Task: Look for space in Northridge, United States from 6th September, 2023 to 12th September, 2023 for 4 adults in price range Rs.10000 to Rs.14000. Place can be private room with 4 bedrooms having 4 beds and 4 bathrooms. Property type can be house, flat, guest house. Amenities needed are: wifi, TV, free parkinig on premises, gym, breakfast. Booking option can be shelf check-in. Required host language is English.
Action: Mouse moved to (393, 105)
Screenshot: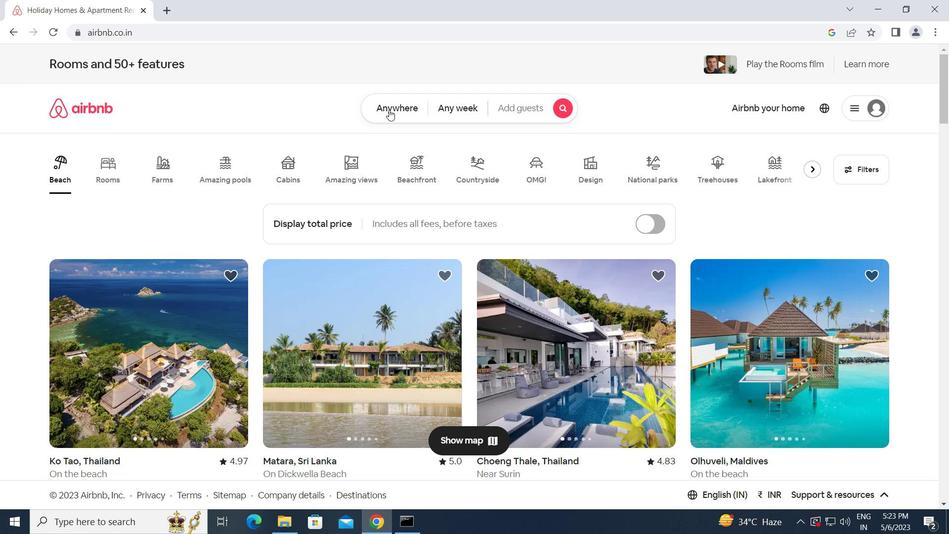 
Action: Mouse pressed left at (393, 105)
Screenshot: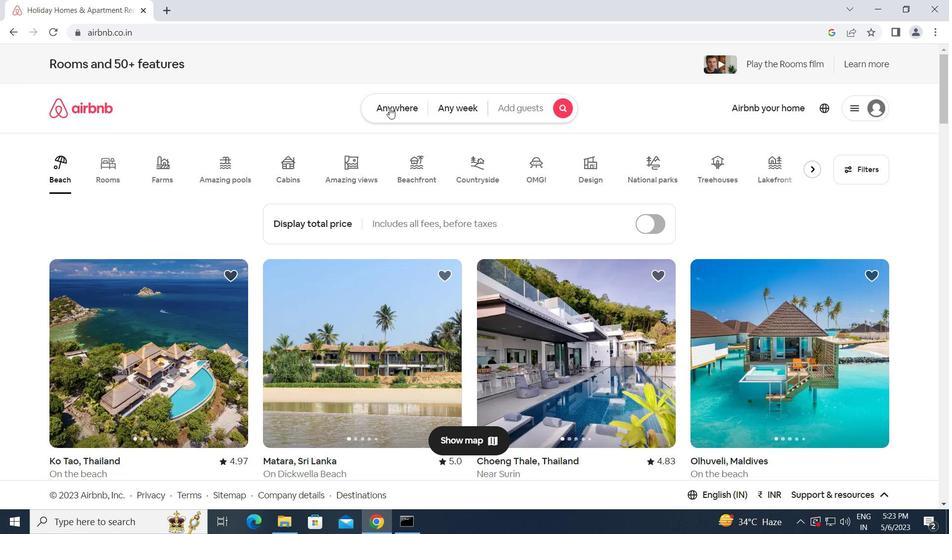 
Action: Mouse moved to (320, 143)
Screenshot: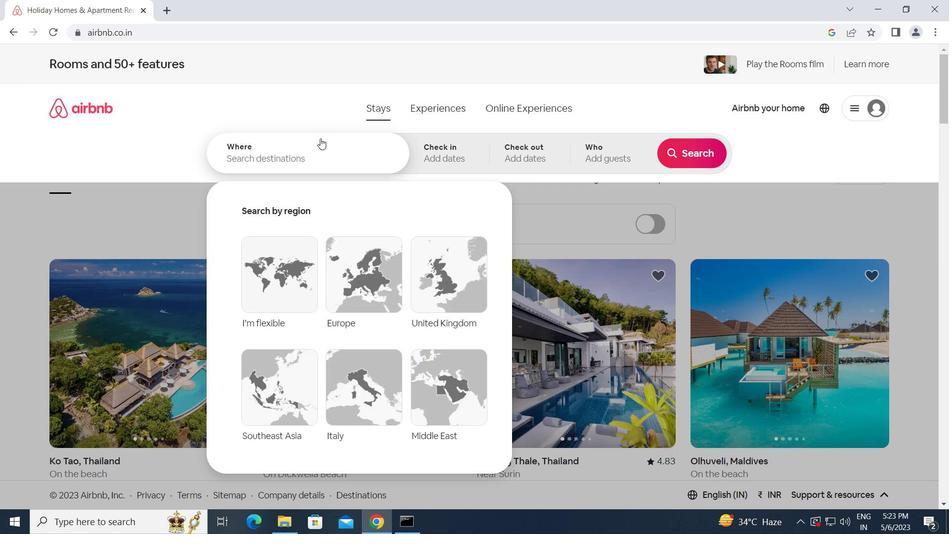 
Action: Mouse pressed left at (320, 143)
Screenshot: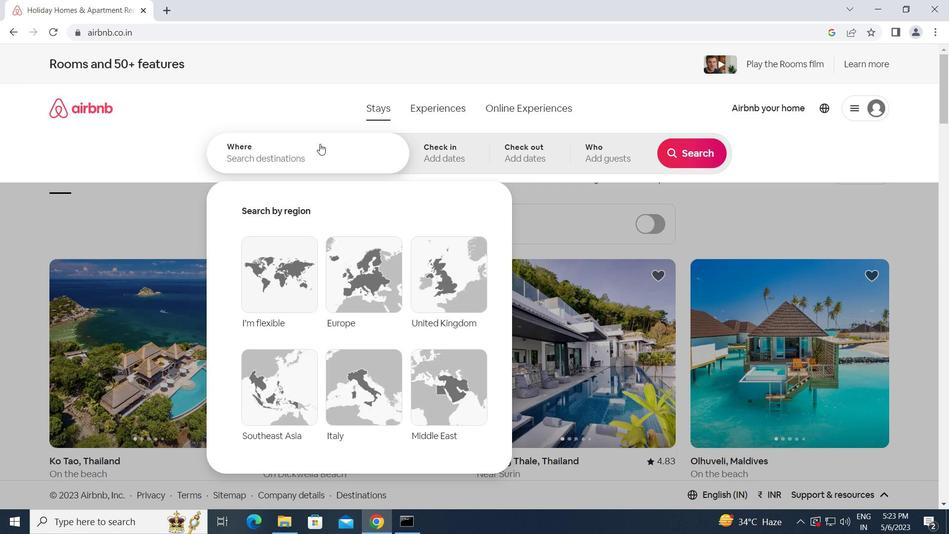 
Action: Key pressed n<Key.caps_lock>orthridge,<Key.space><Key.caps_lock>u<Key.caps_lock>nited<Key.space><Key.caps_lock>s<Key.caps_lock>tae<Key.backspace>te
Screenshot: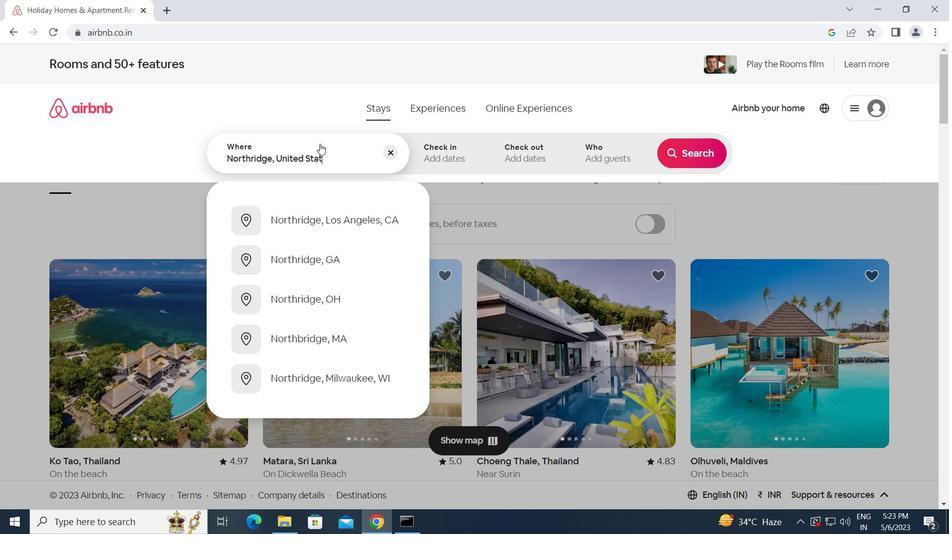 
Action: Mouse moved to (370, 156)
Screenshot: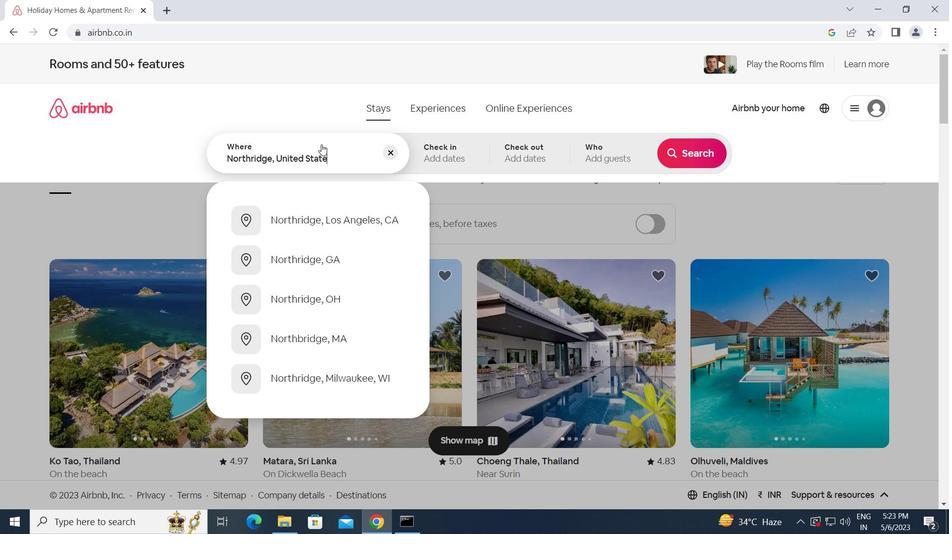
Action: Key pressed s
Screenshot: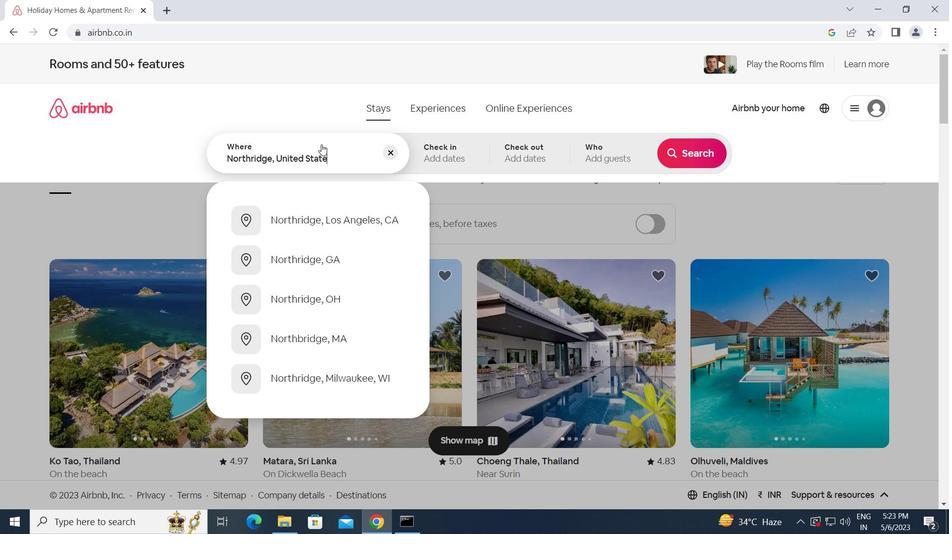 
Action: Mouse moved to (374, 157)
Screenshot: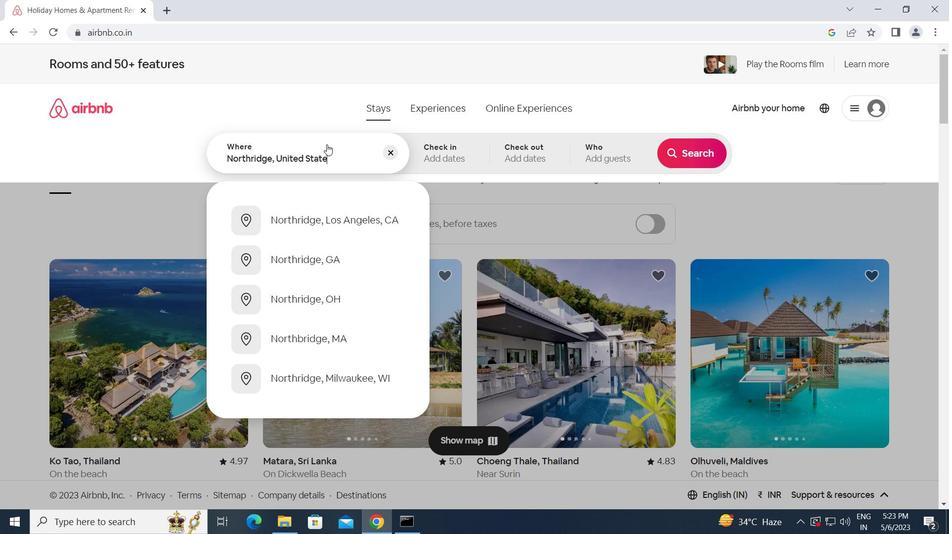 
Action: Key pressed <Key.enter>
Screenshot: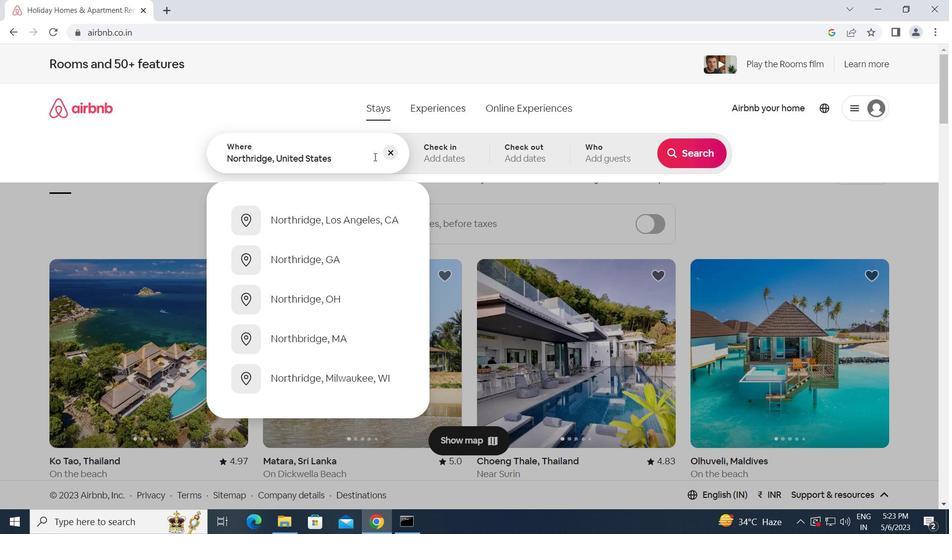 
Action: Mouse moved to (688, 253)
Screenshot: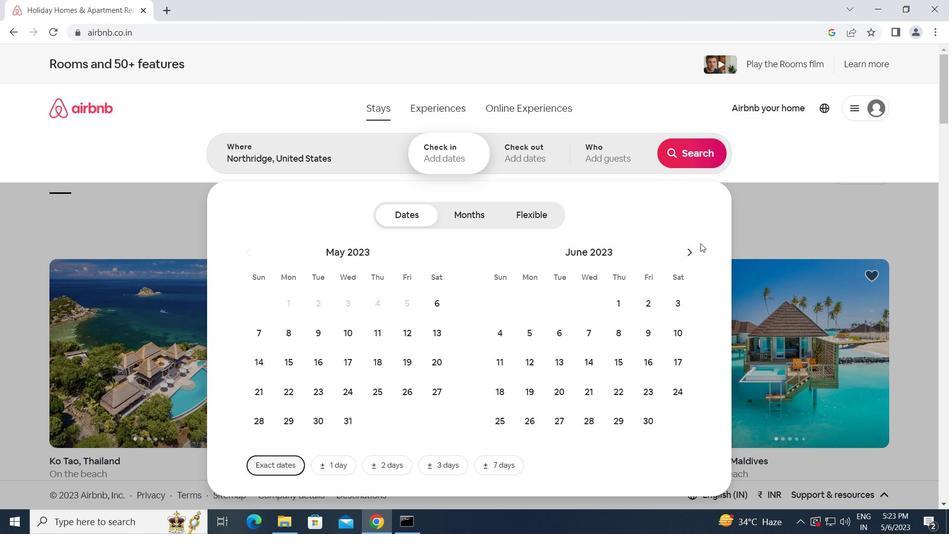 
Action: Mouse pressed left at (688, 253)
Screenshot: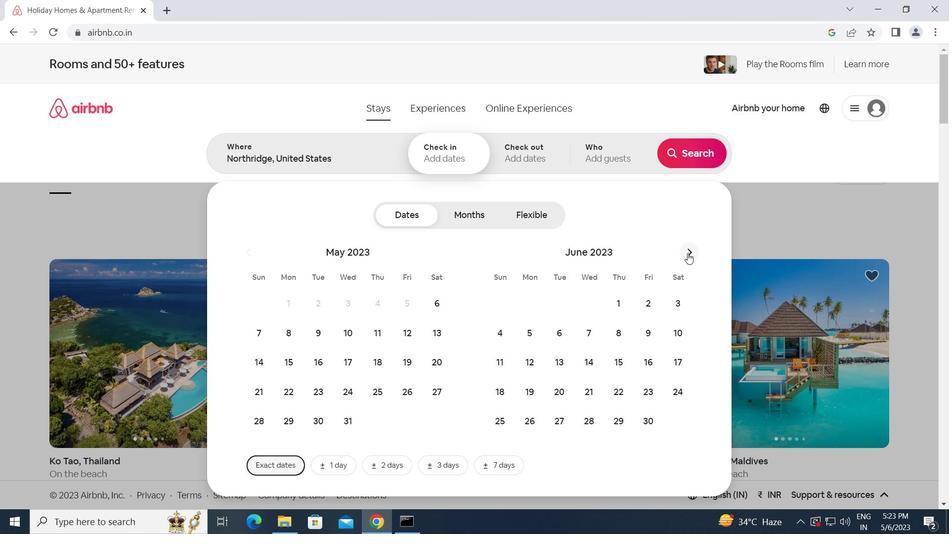 
Action: Mouse pressed left at (688, 253)
Screenshot: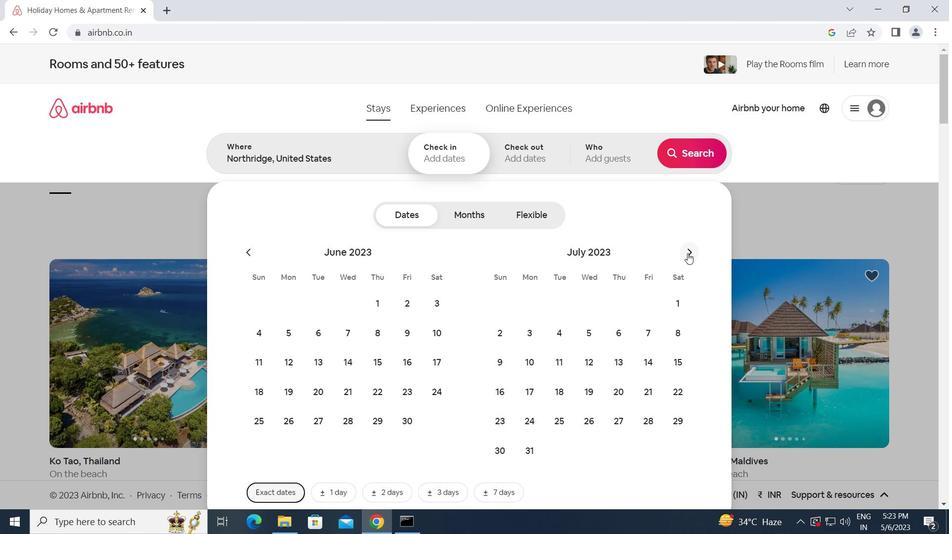 
Action: Mouse pressed left at (688, 253)
Screenshot: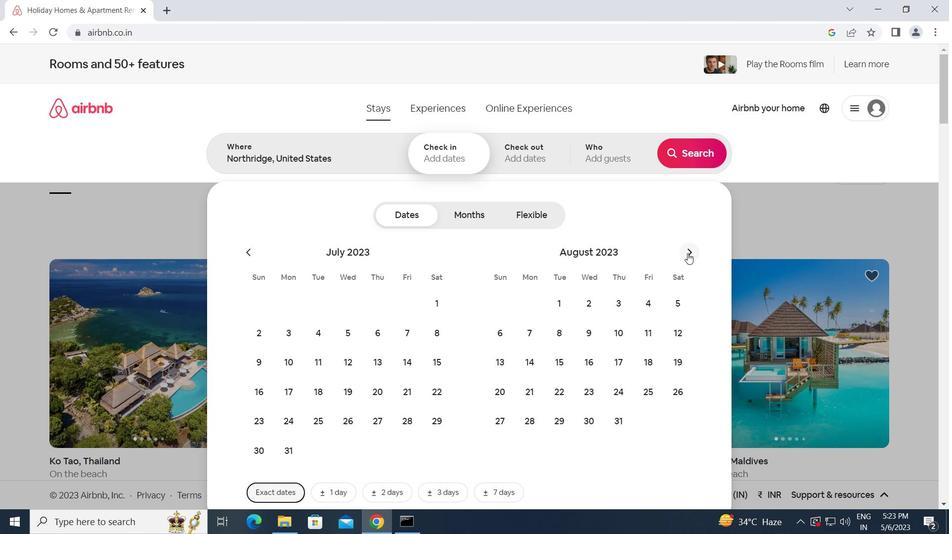 
Action: Mouse moved to (583, 332)
Screenshot: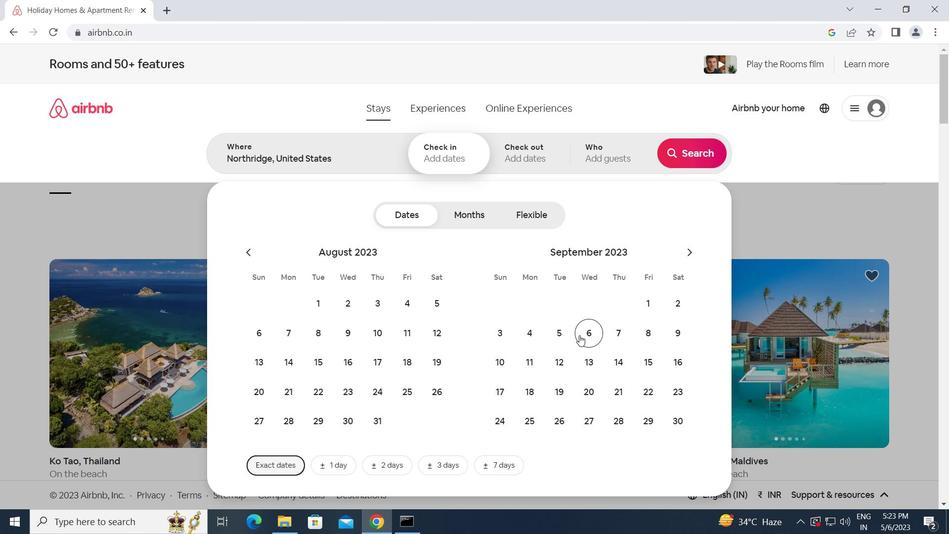 
Action: Mouse pressed left at (583, 332)
Screenshot: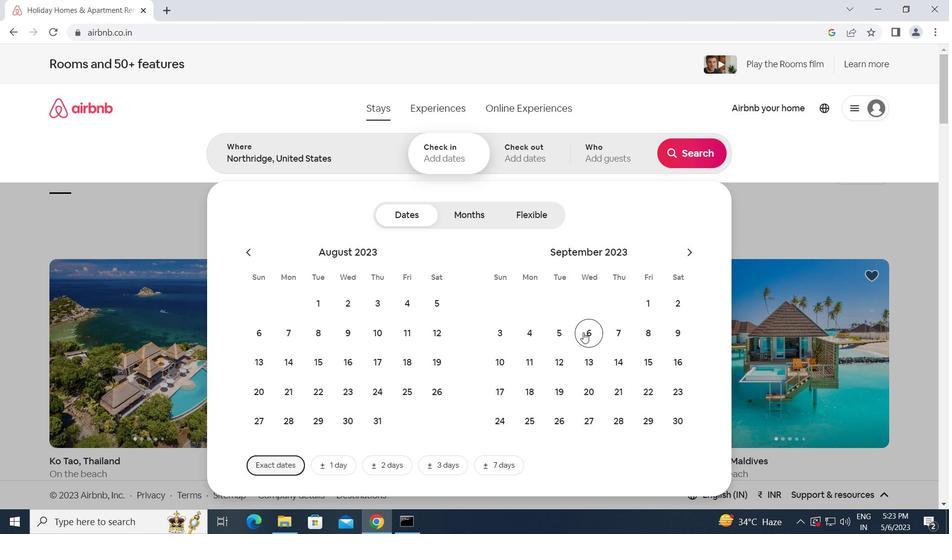 
Action: Mouse moved to (561, 363)
Screenshot: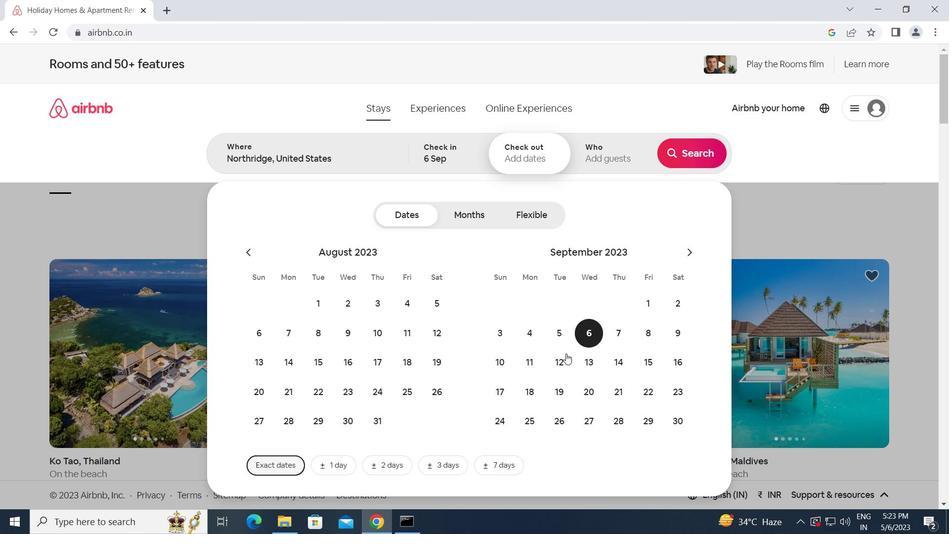 
Action: Mouse pressed left at (561, 363)
Screenshot: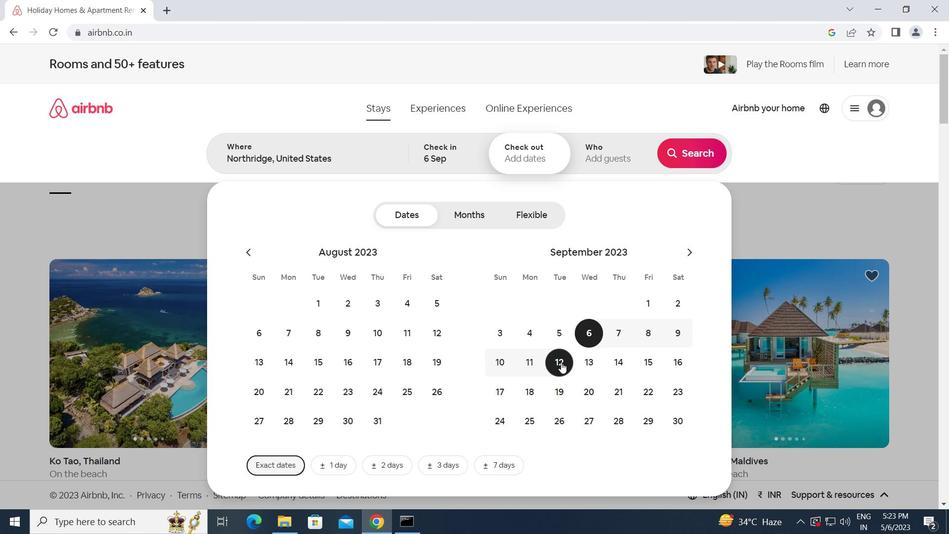 
Action: Mouse moved to (598, 153)
Screenshot: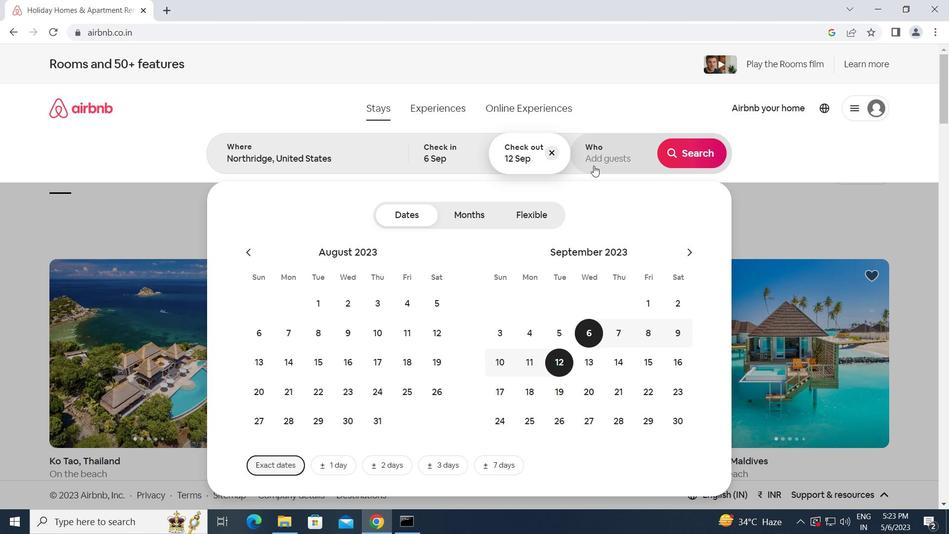 
Action: Mouse pressed left at (598, 153)
Screenshot: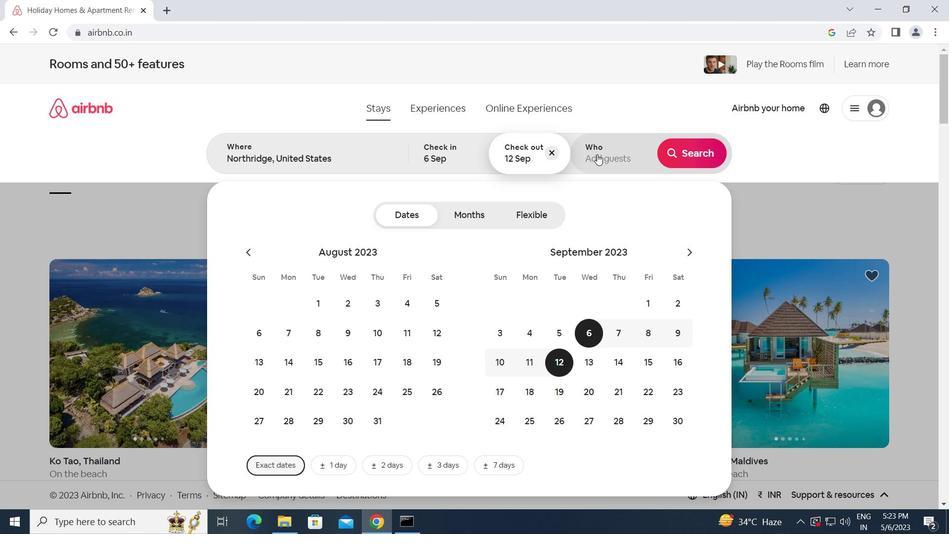 
Action: Mouse moved to (691, 220)
Screenshot: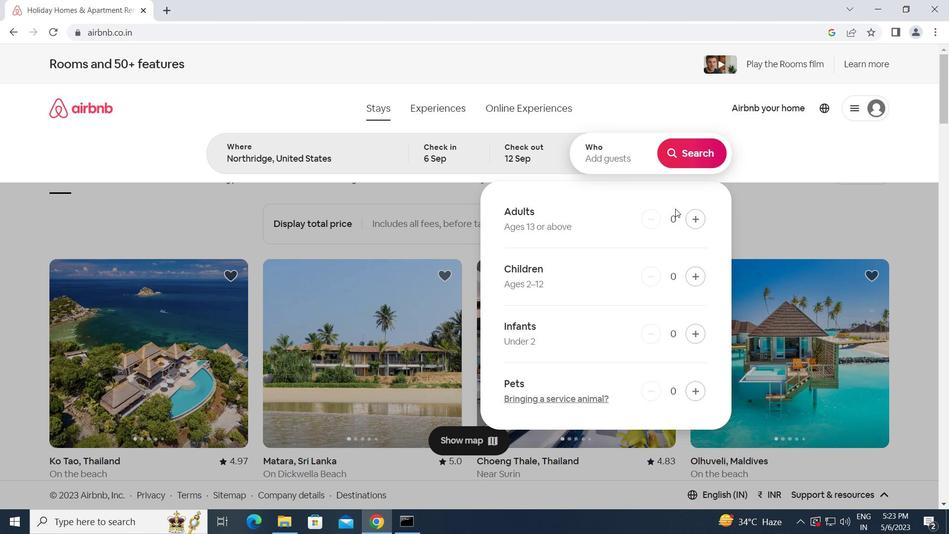 
Action: Mouse pressed left at (691, 220)
Screenshot: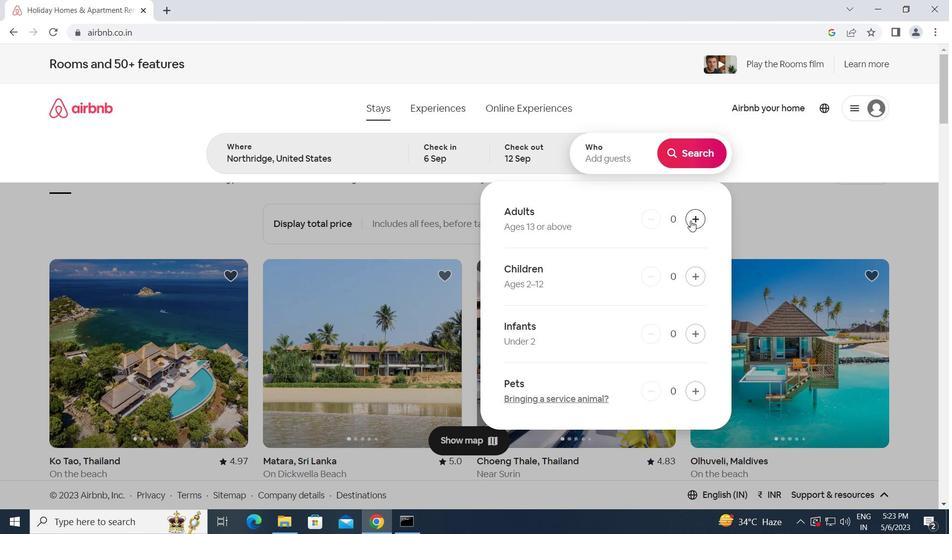 
Action: Mouse pressed left at (691, 220)
Screenshot: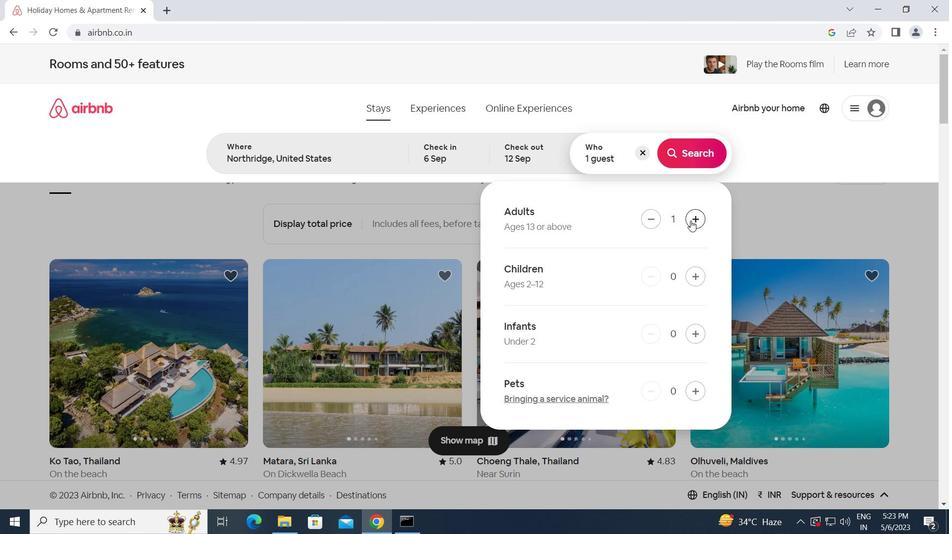 
Action: Mouse pressed left at (691, 220)
Screenshot: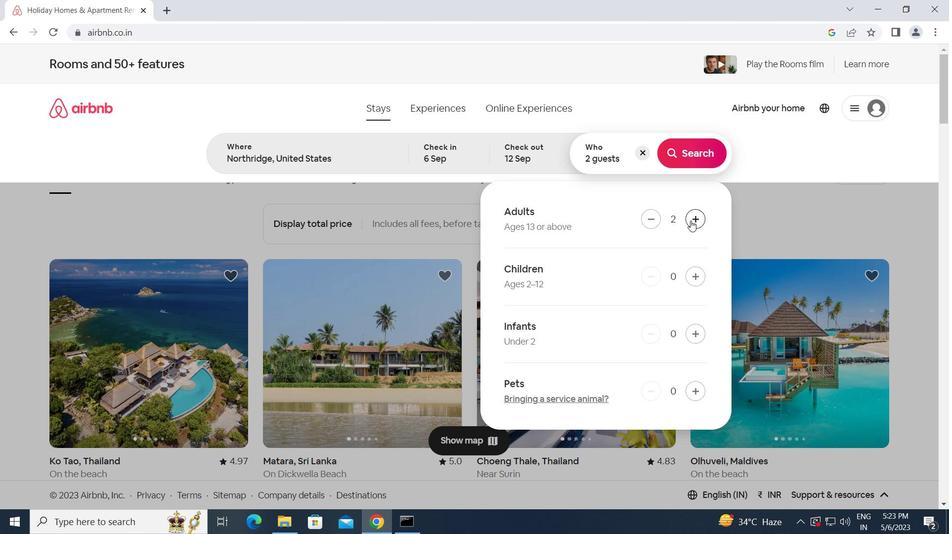 
Action: Mouse pressed left at (691, 220)
Screenshot: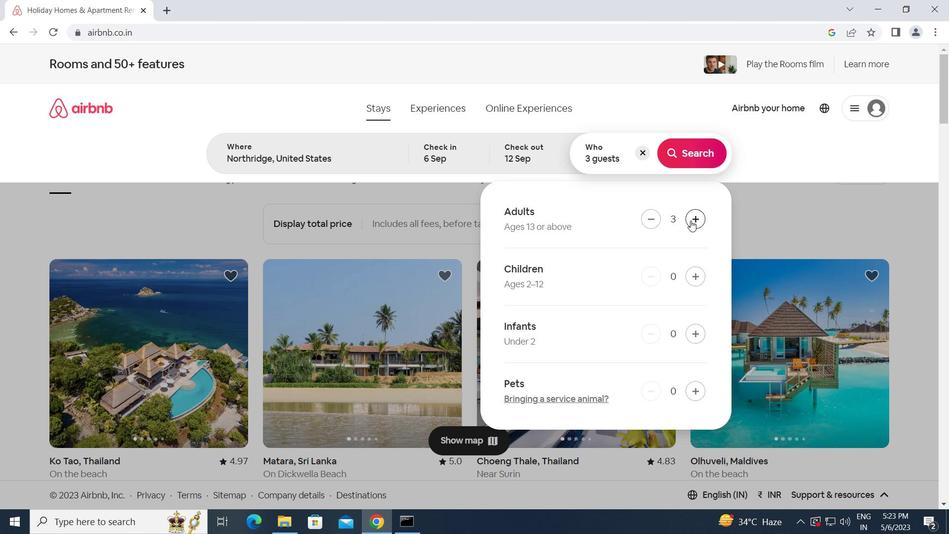 
Action: Mouse moved to (696, 140)
Screenshot: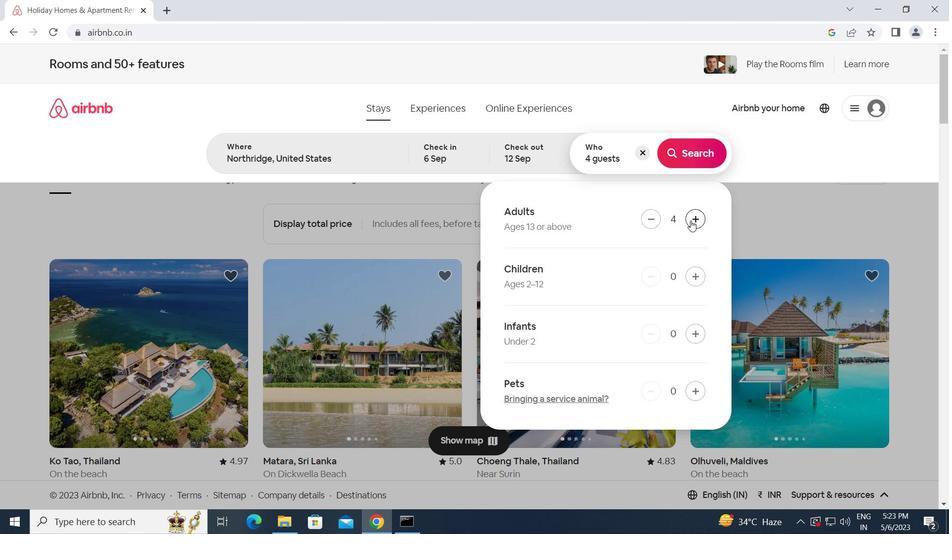 
Action: Mouse pressed left at (696, 140)
Screenshot: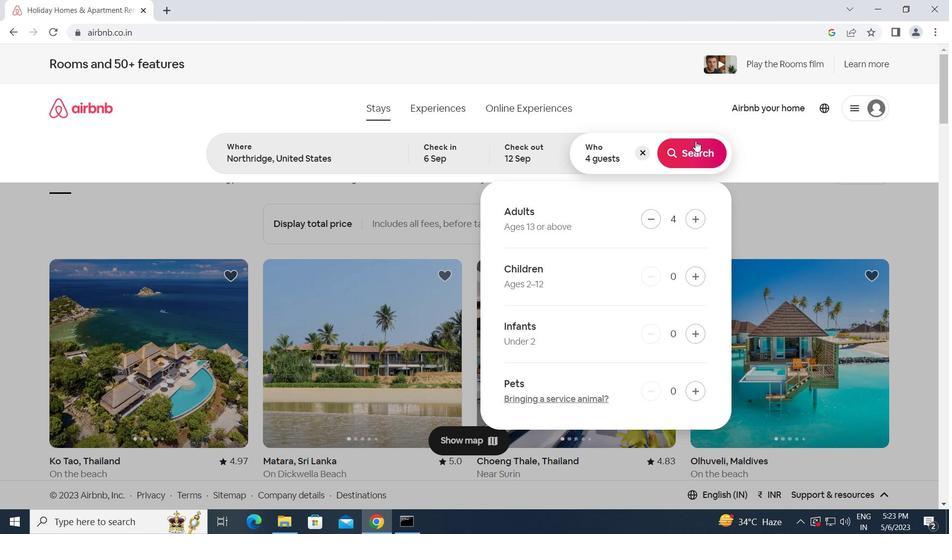 
Action: Mouse moved to (887, 115)
Screenshot: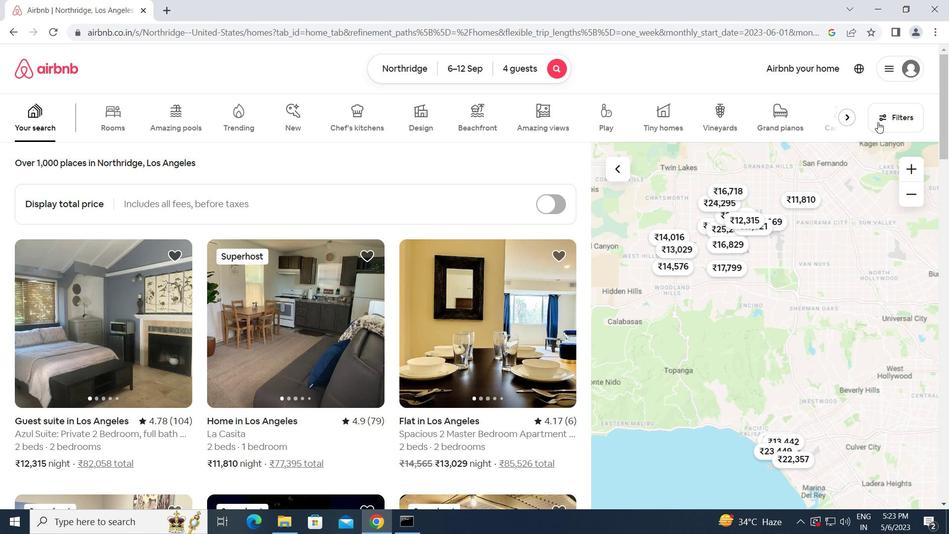 
Action: Mouse pressed left at (887, 115)
Screenshot: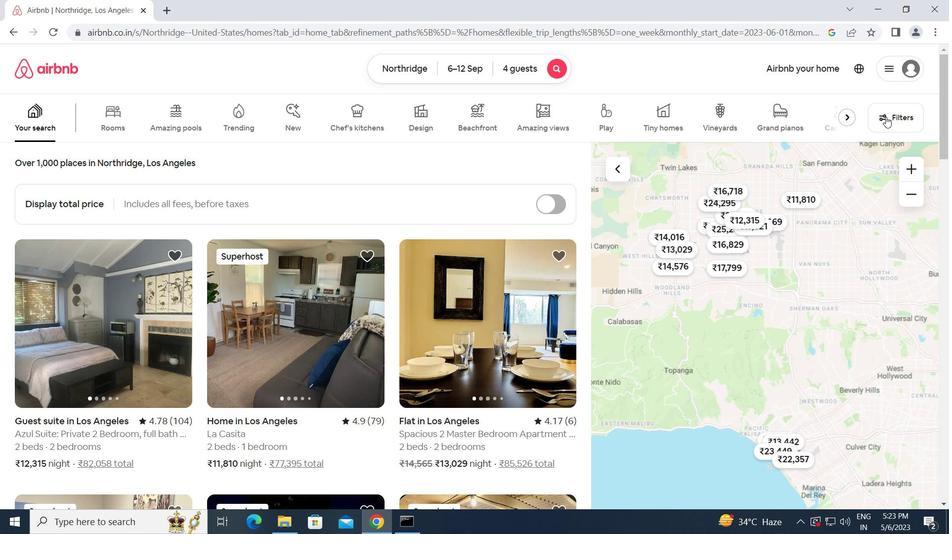 
Action: Mouse moved to (389, 317)
Screenshot: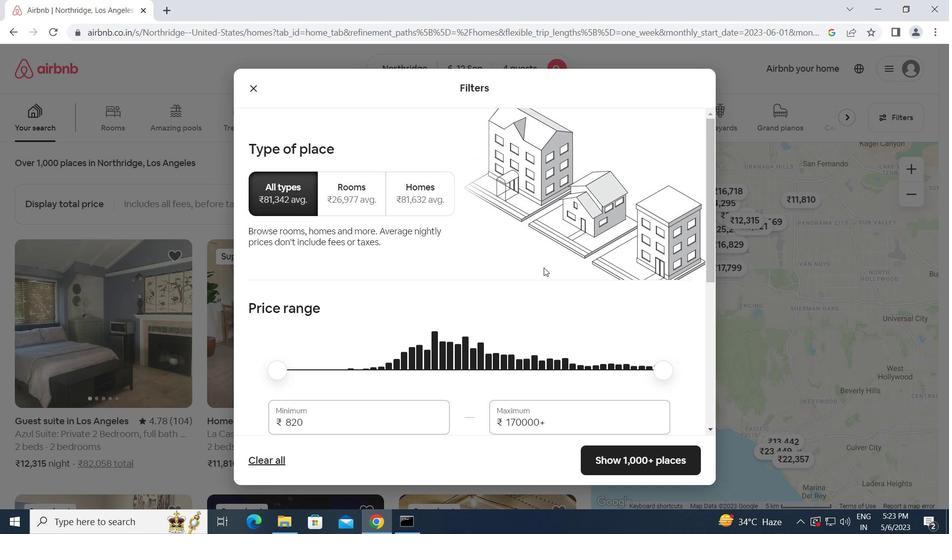 
Action: Mouse scrolled (389, 316) with delta (0, 0)
Screenshot: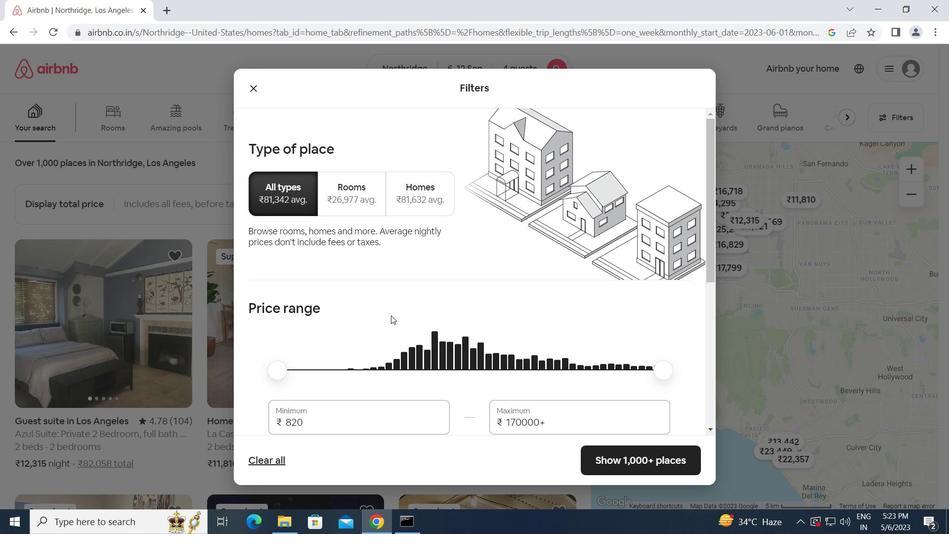 
Action: Mouse moved to (387, 321)
Screenshot: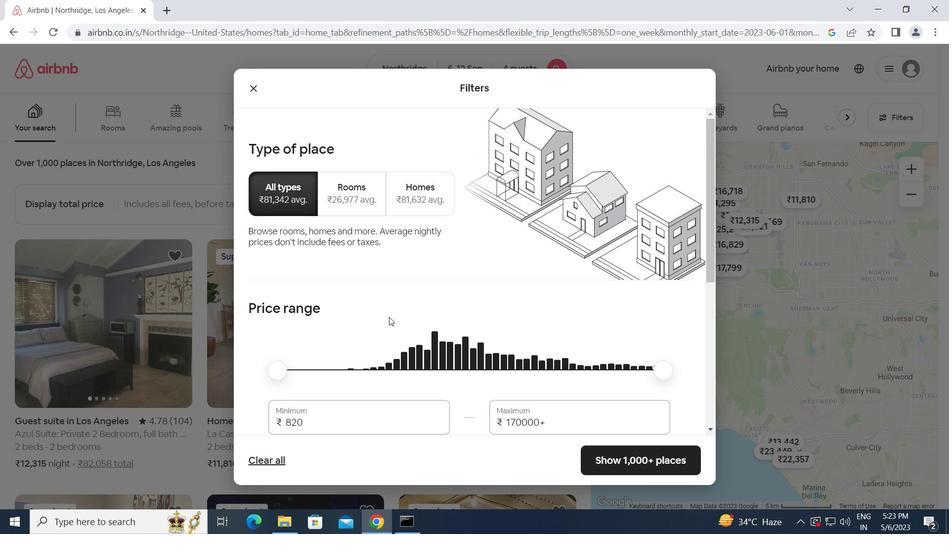 
Action: Mouse scrolled (387, 320) with delta (0, 0)
Screenshot: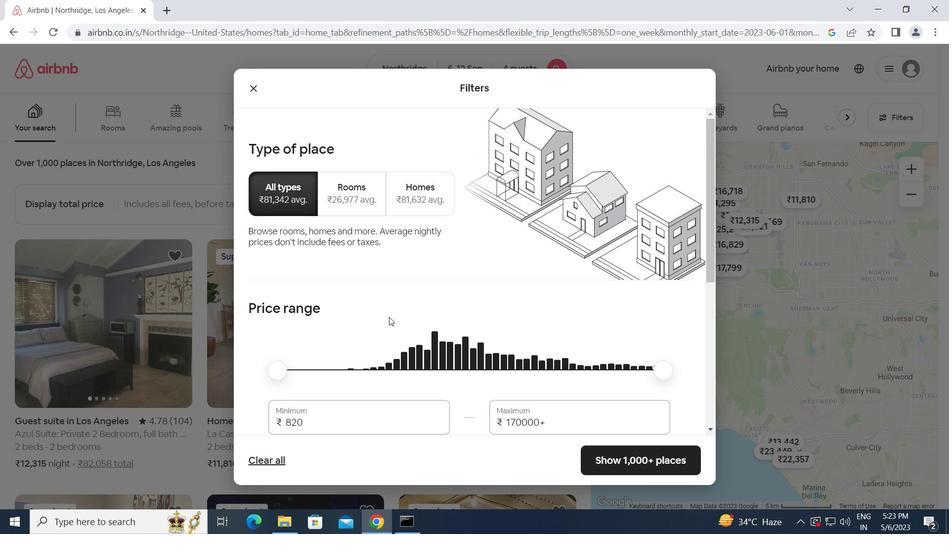
Action: Mouse moved to (309, 299)
Screenshot: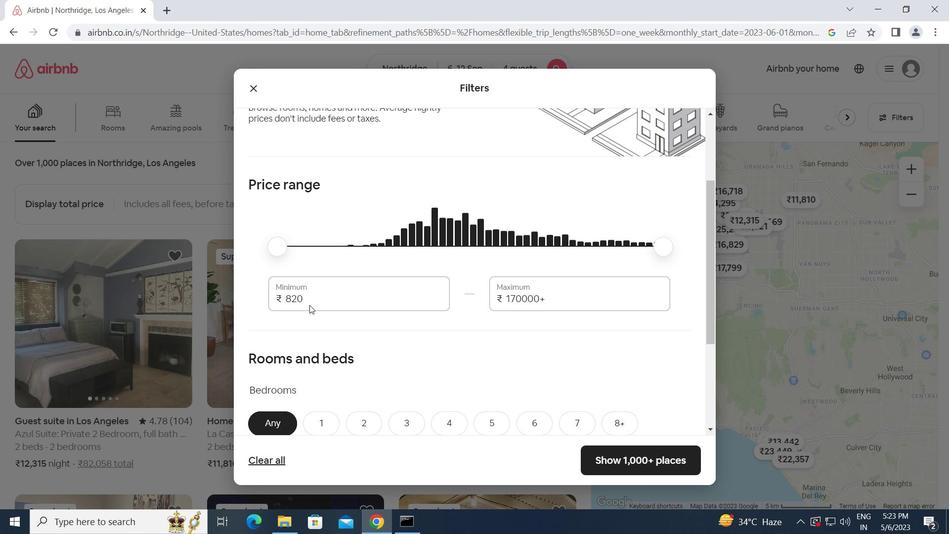 
Action: Mouse pressed left at (309, 299)
Screenshot: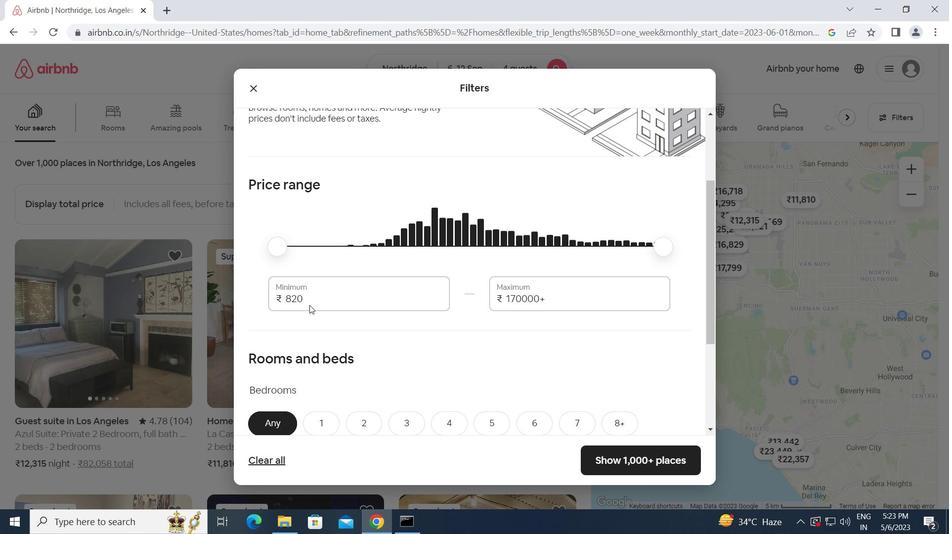 
Action: Mouse moved to (243, 298)
Screenshot: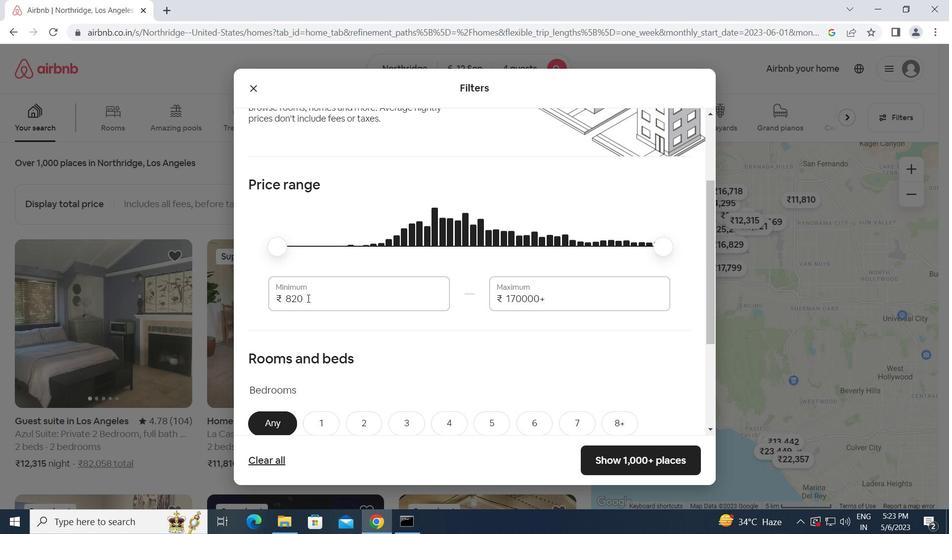 
Action: Key pressed 10000<Key.tab>14000
Screenshot: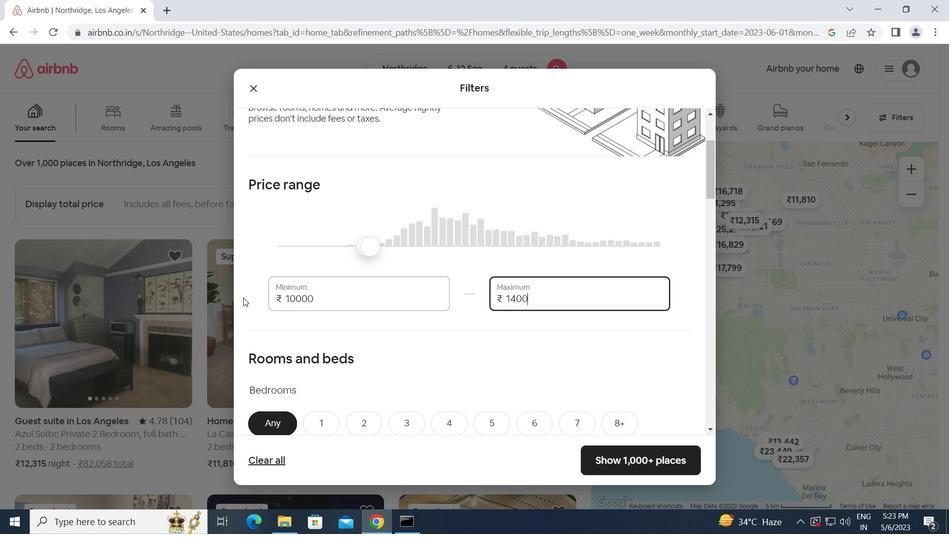 
Action: Mouse moved to (348, 327)
Screenshot: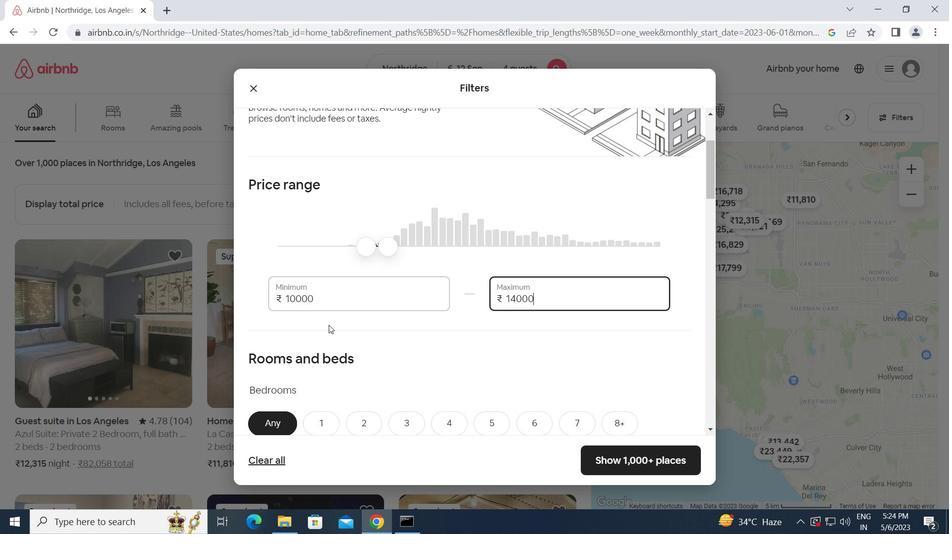 
Action: Mouse scrolled (348, 326) with delta (0, 0)
Screenshot: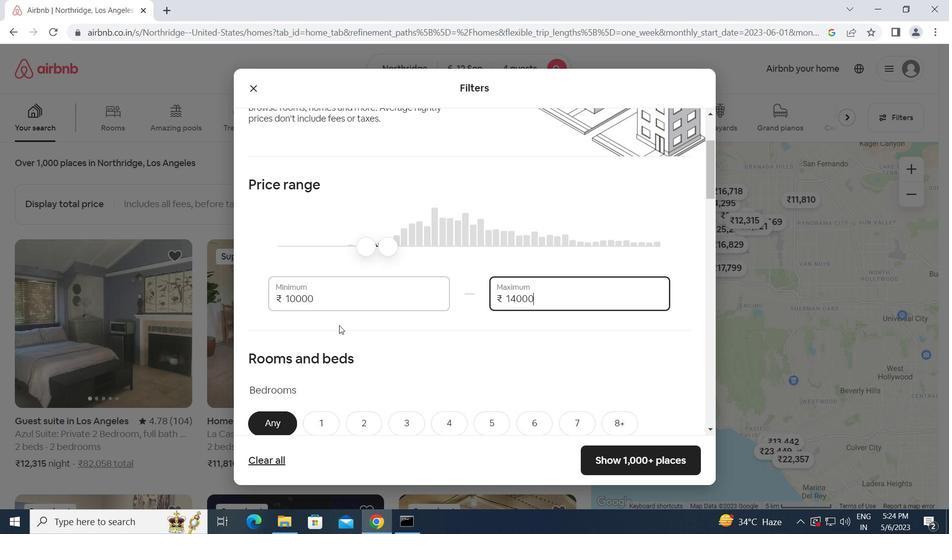 
Action: Mouse scrolled (348, 326) with delta (0, 0)
Screenshot: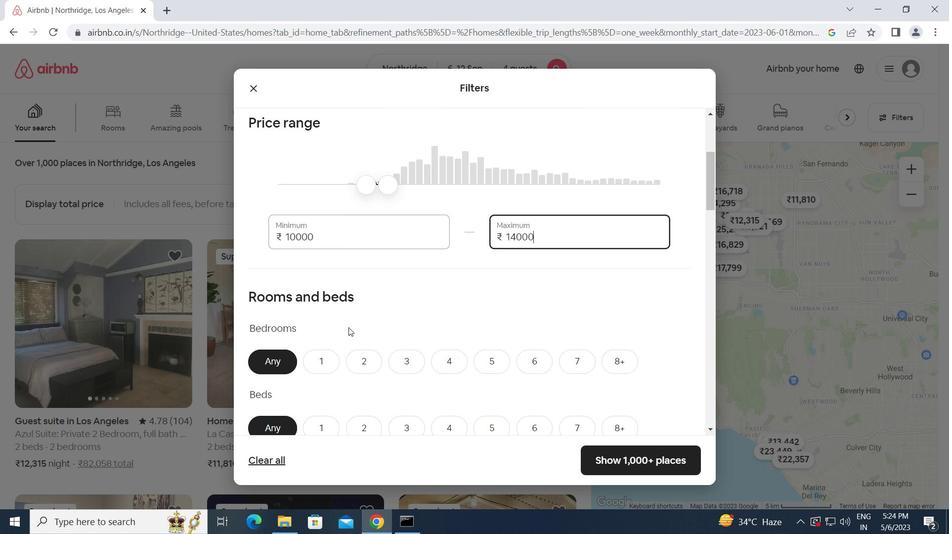 
Action: Mouse scrolled (348, 326) with delta (0, 0)
Screenshot: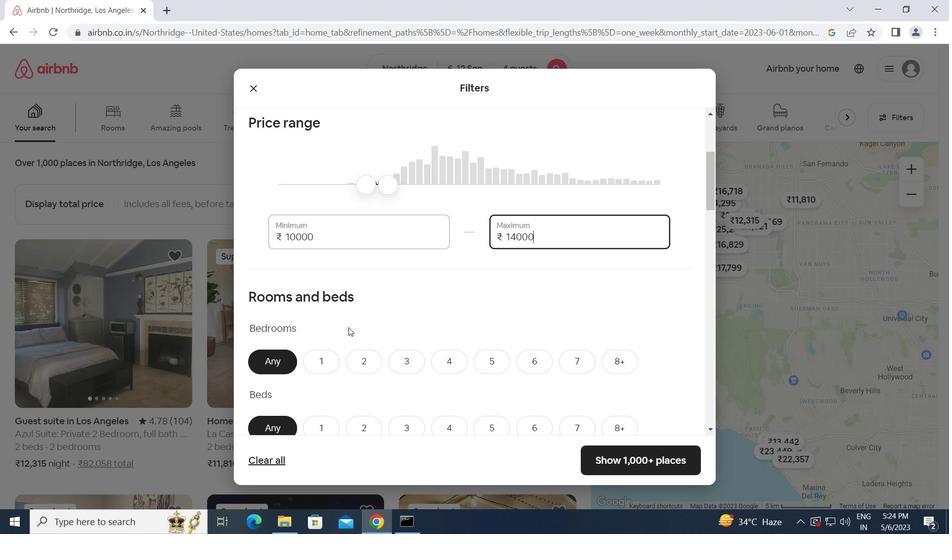 
Action: Mouse moved to (453, 240)
Screenshot: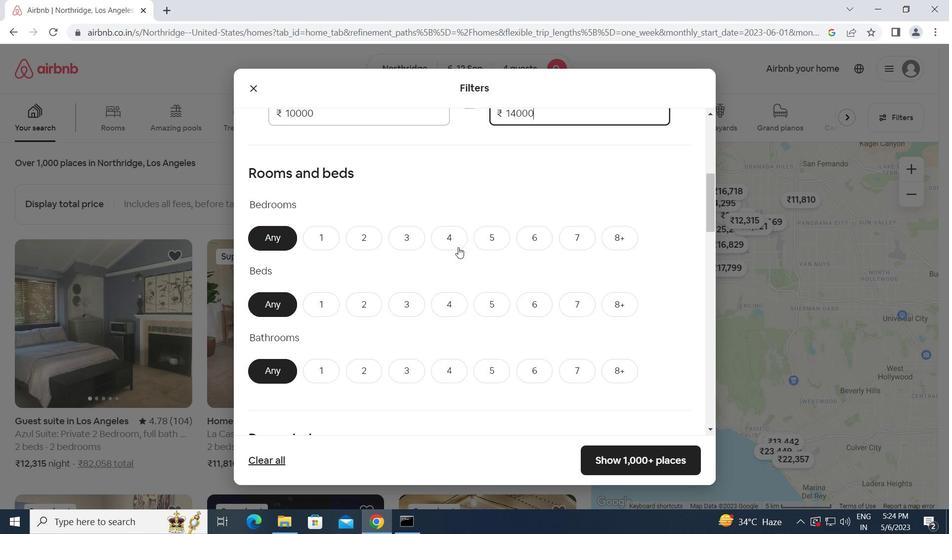 
Action: Mouse pressed left at (453, 240)
Screenshot: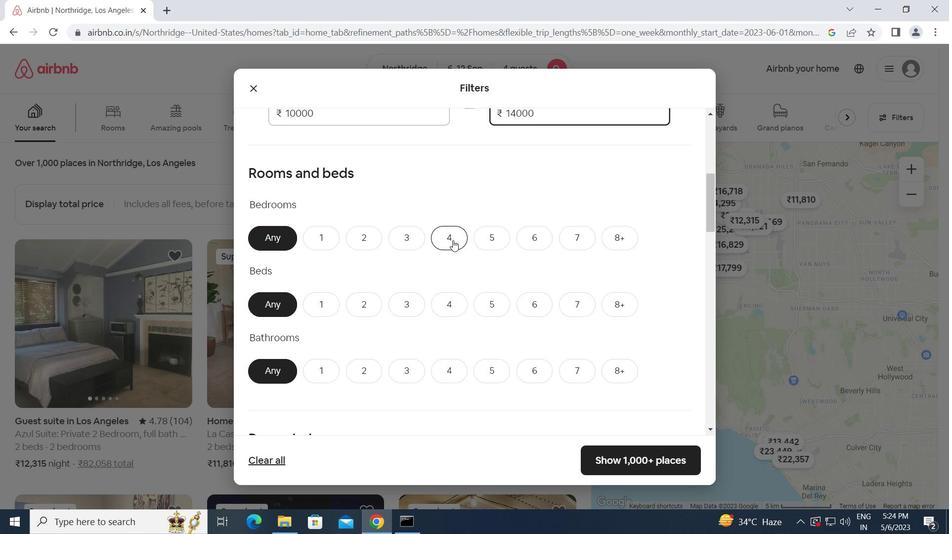 
Action: Mouse moved to (445, 304)
Screenshot: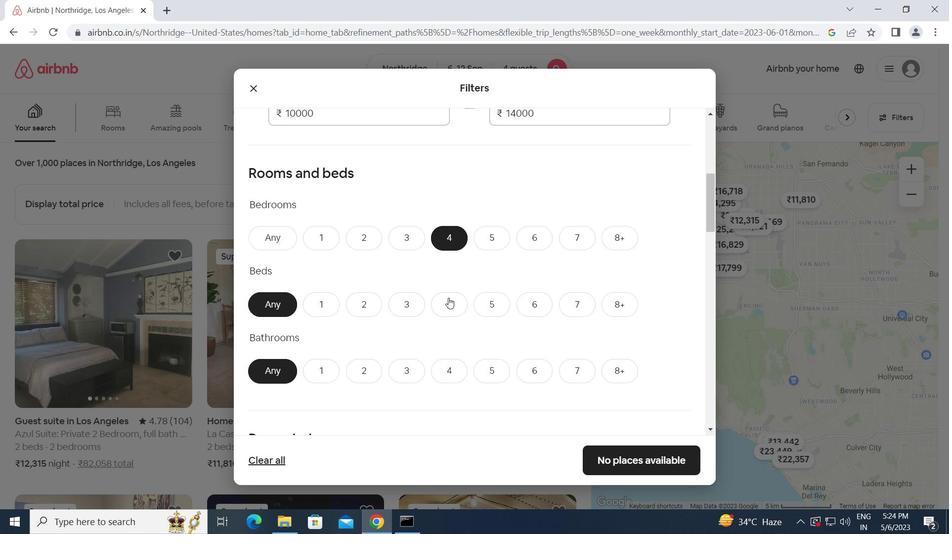 
Action: Mouse pressed left at (445, 304)
Screenshot: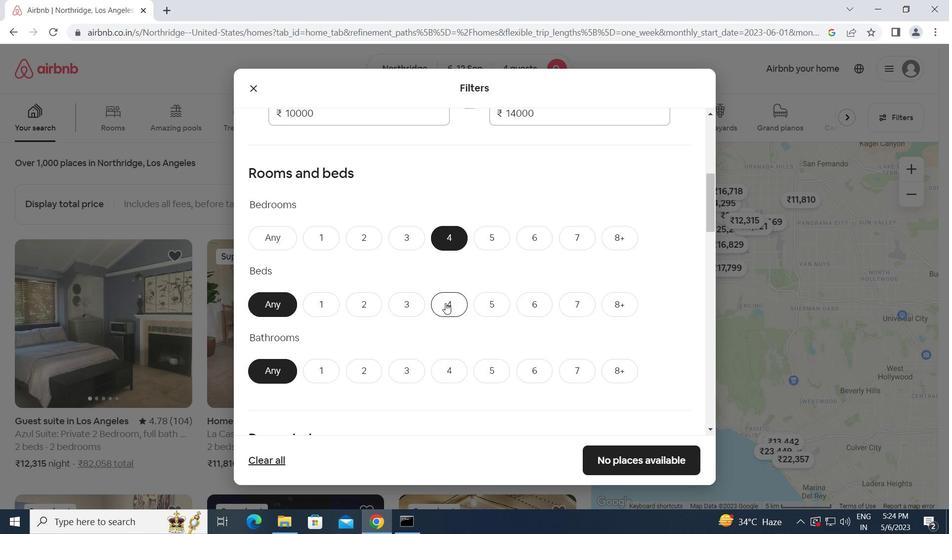 
Action: Mouse moved to (449, 364)
Screenshot: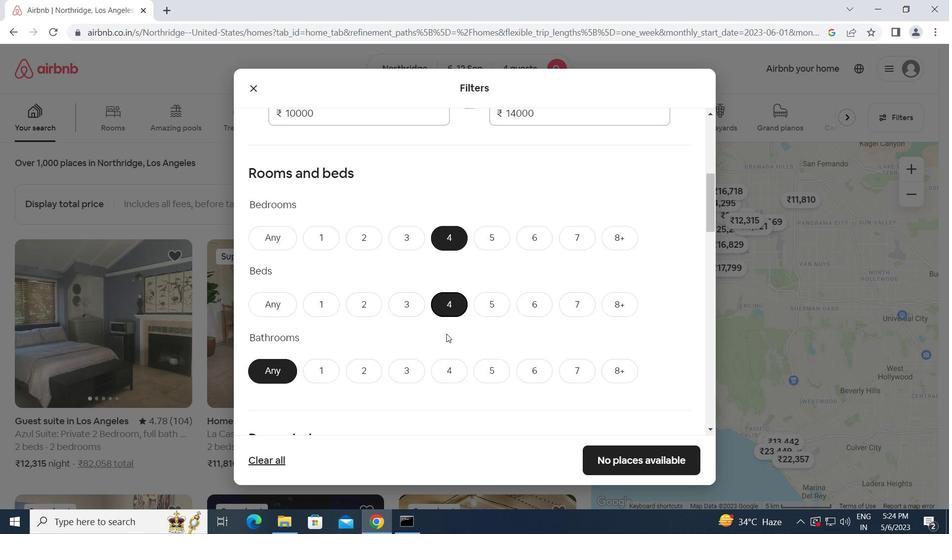 
Action: Mouse pressed left at (449, 364)
Screenshot: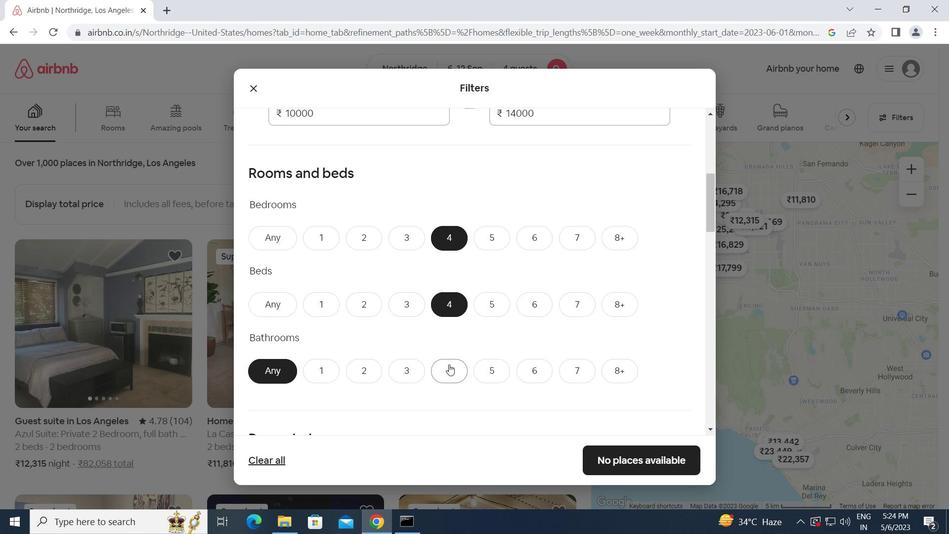
Action: Mouse moved to (514, 387)
Screenshot: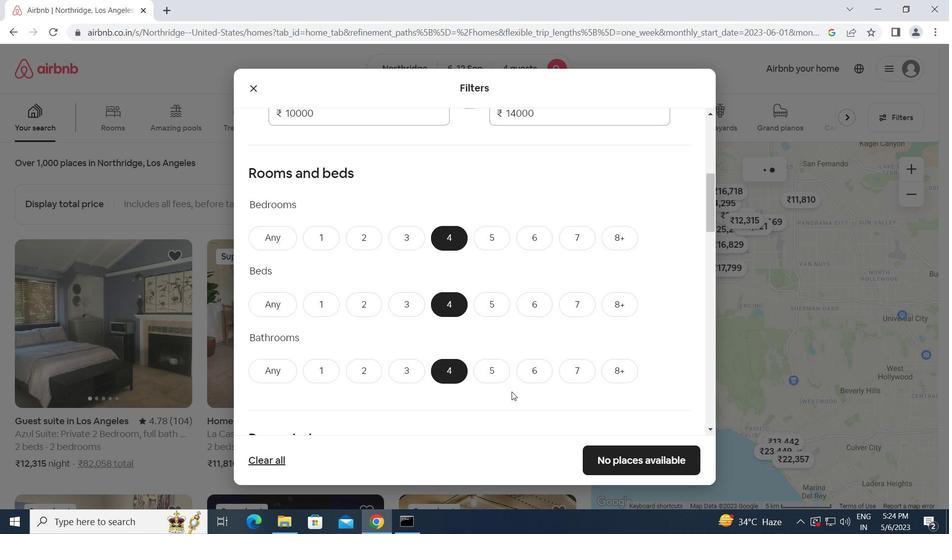 
Action: Mouse scrolled (514, 386) with delta (0, 0)
Screenshot: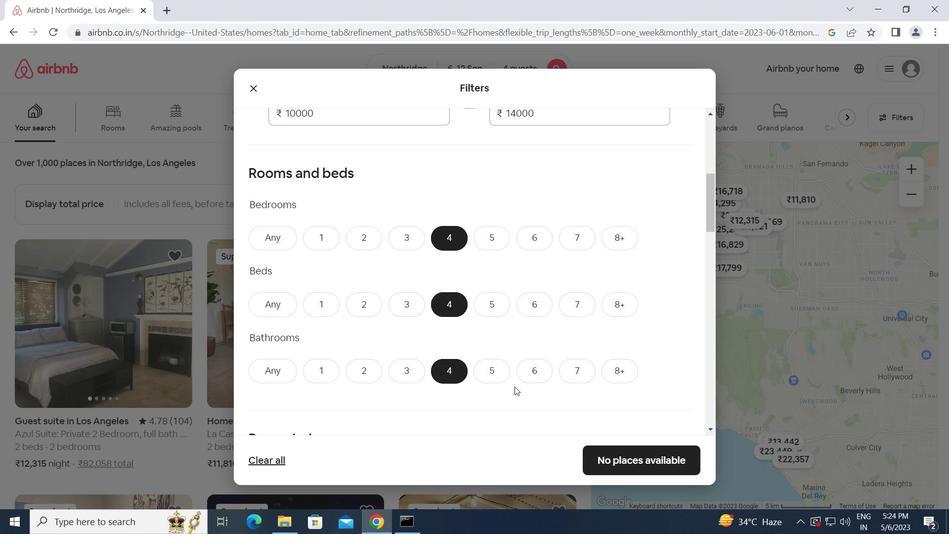 
Action: Mouse scrolled (514, 386) with delta (0, 0)
Screenshot: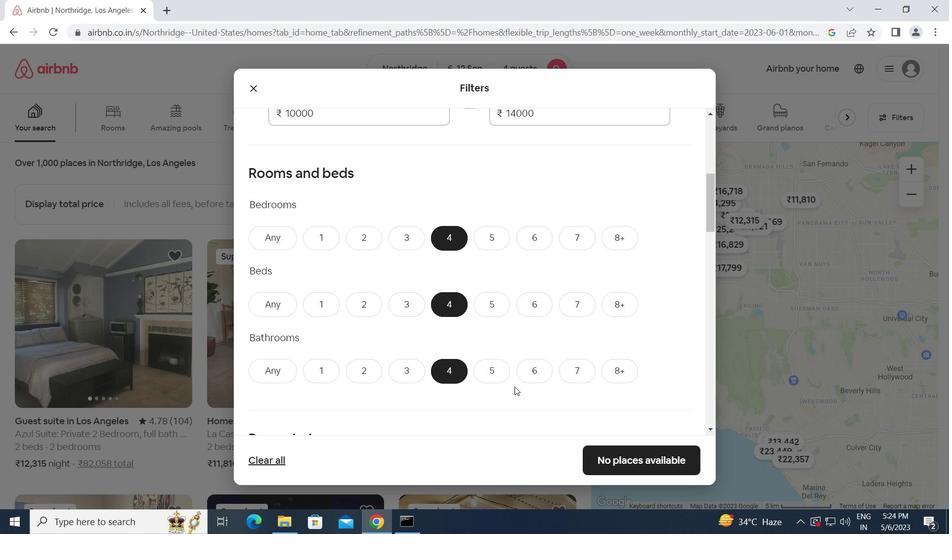 
Action: Mouse scrolled (514, 386) with delta (0, 0)
Screenshot: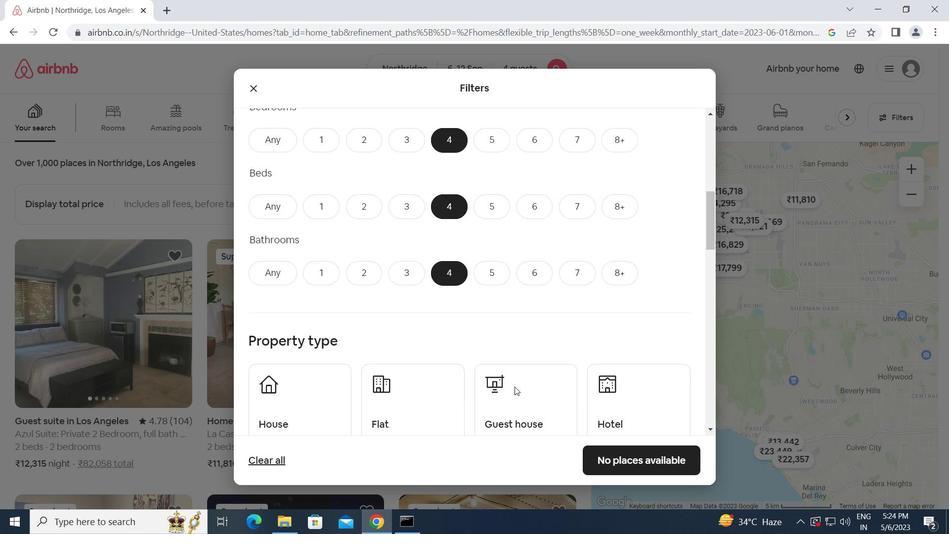 
Action: Mouse moved to (275, 304)
Screenshot: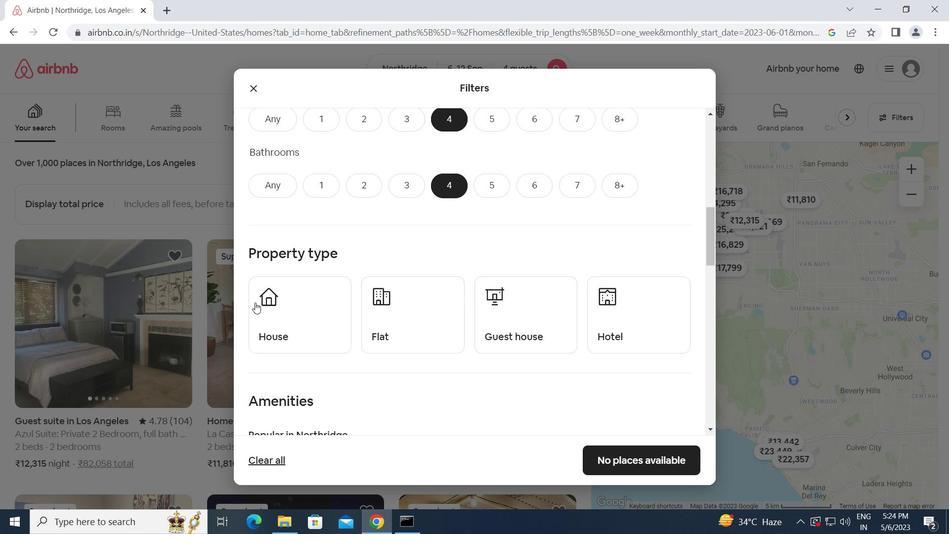 
Action: Mouse pressed left at (275, 304)
Screenshot: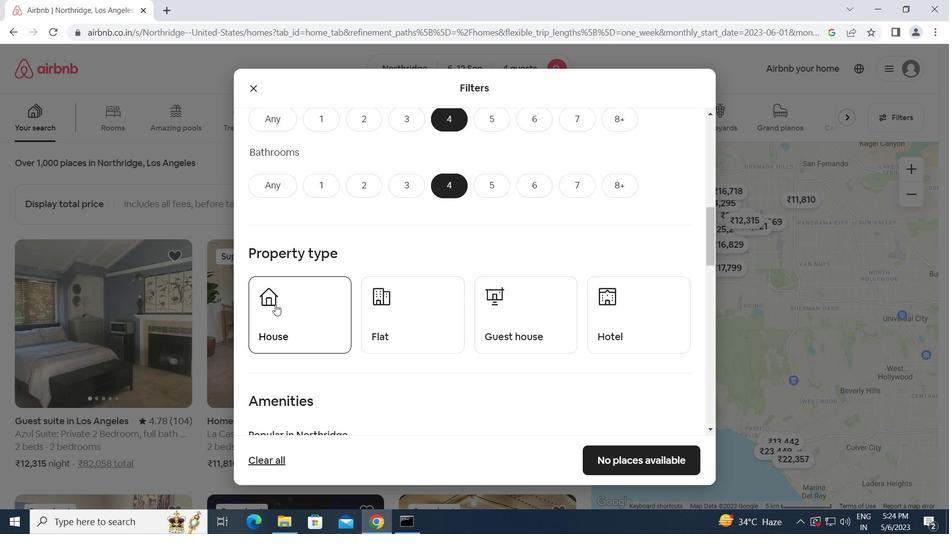
Action: Mouse moved to (376, 314)
Screenshot: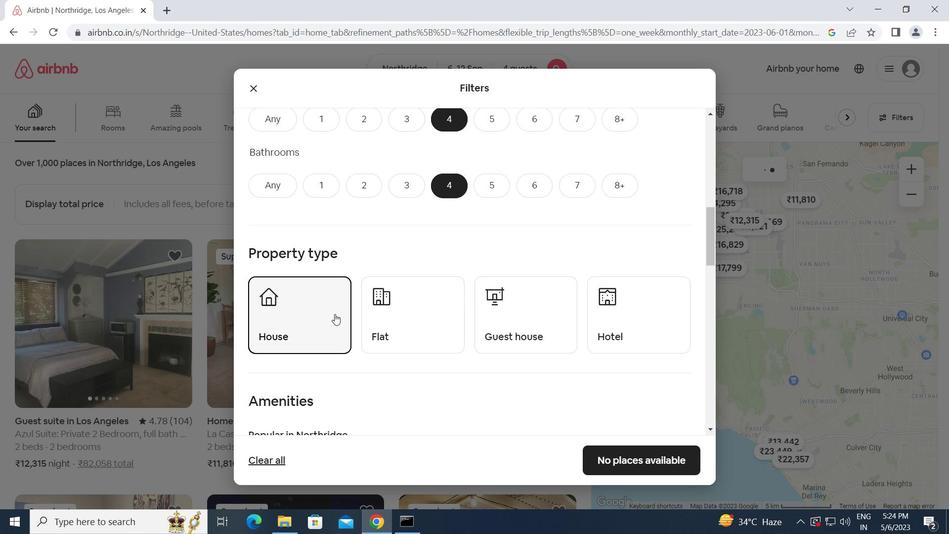 
Action: Mouse pressed left at (376, 314)
Screenshot: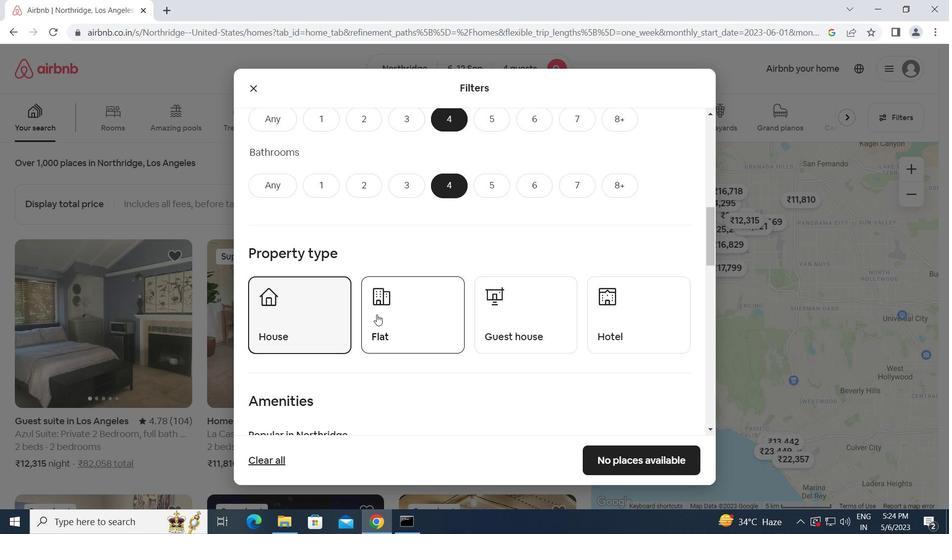 
Action: Mouse moved to (520, 329)
Screenshot: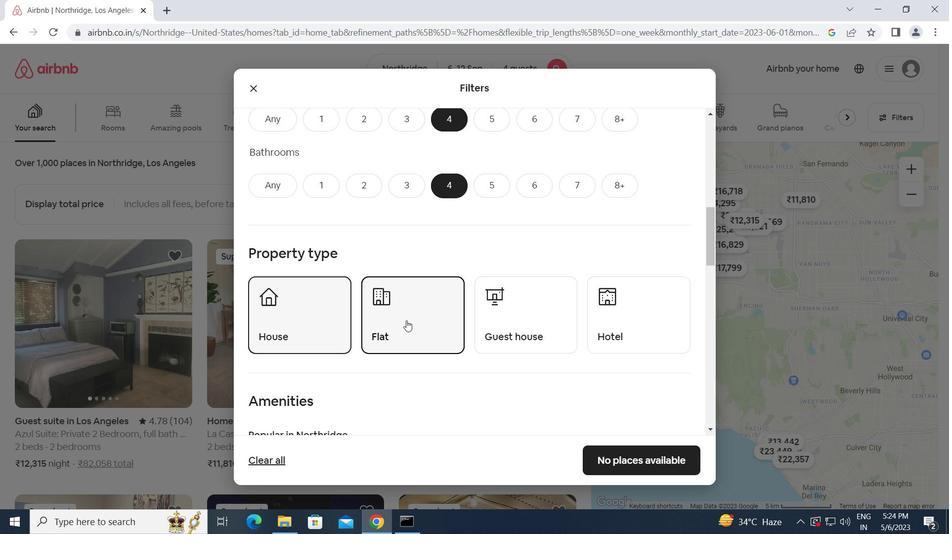 
Action: Mouse pressed left at (520, 329)
Screenshot: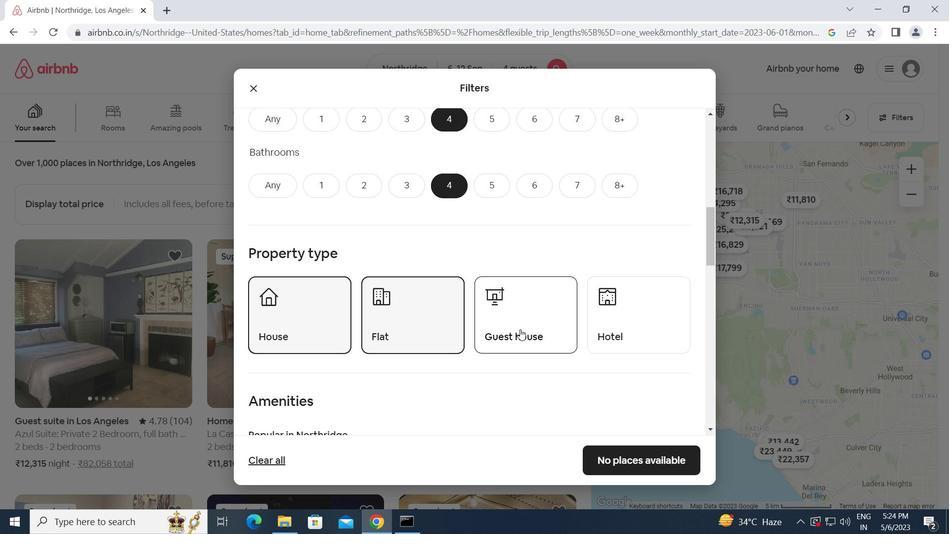 
Action: Mouse moved to (466, 371)
Screenshot: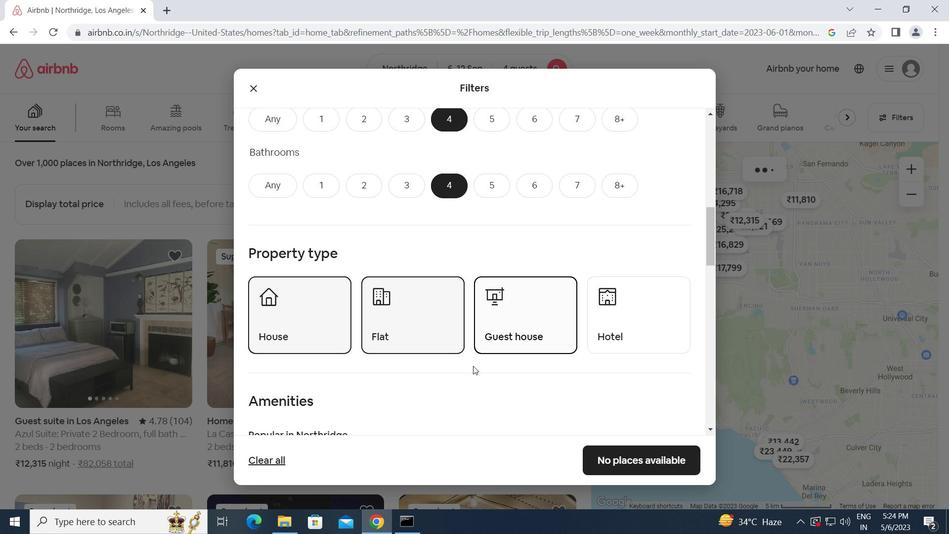 
Action: Mouse scrolled (466, 370) with delta (0, 0)
Screenshot: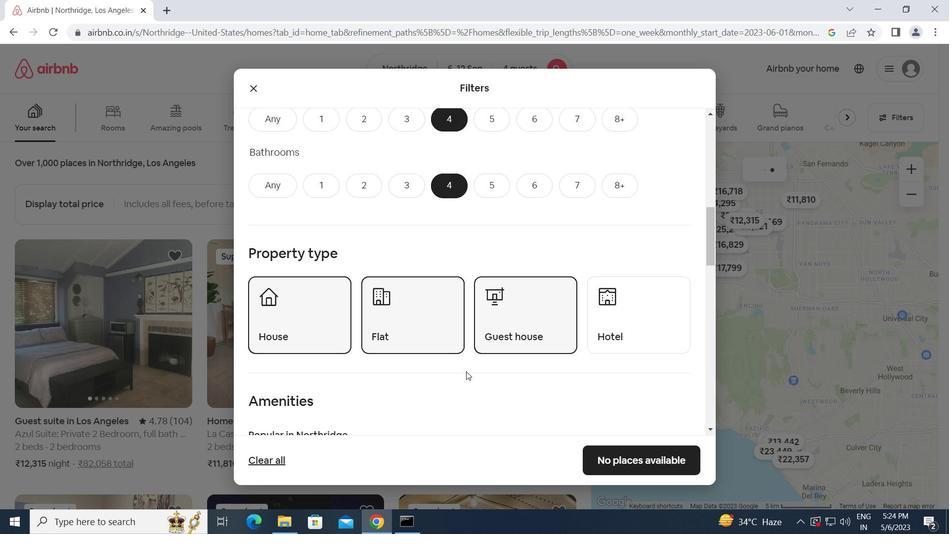 
Action: Mouse scrolled (466, 370) with delta (0, 0)
Screenshot: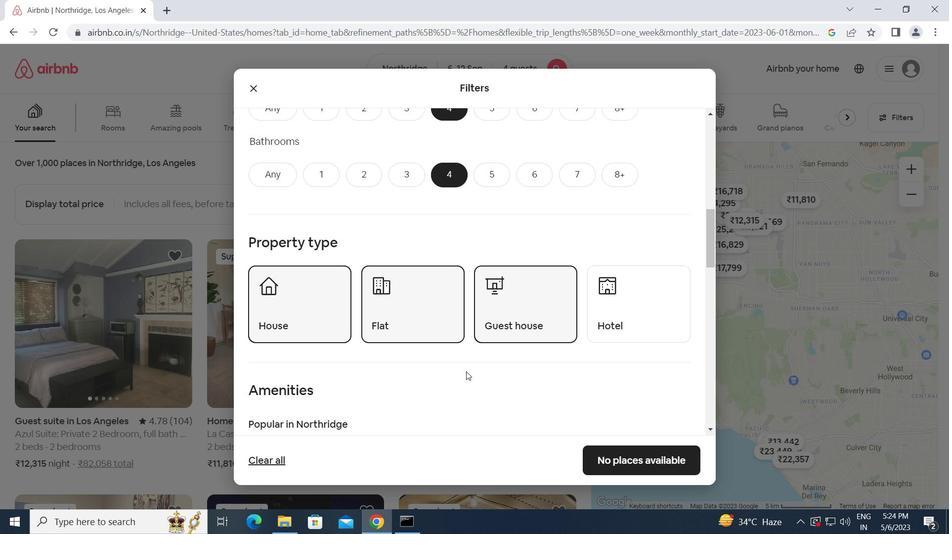
Action: Mouse moved to (462, 372)
Screenshot: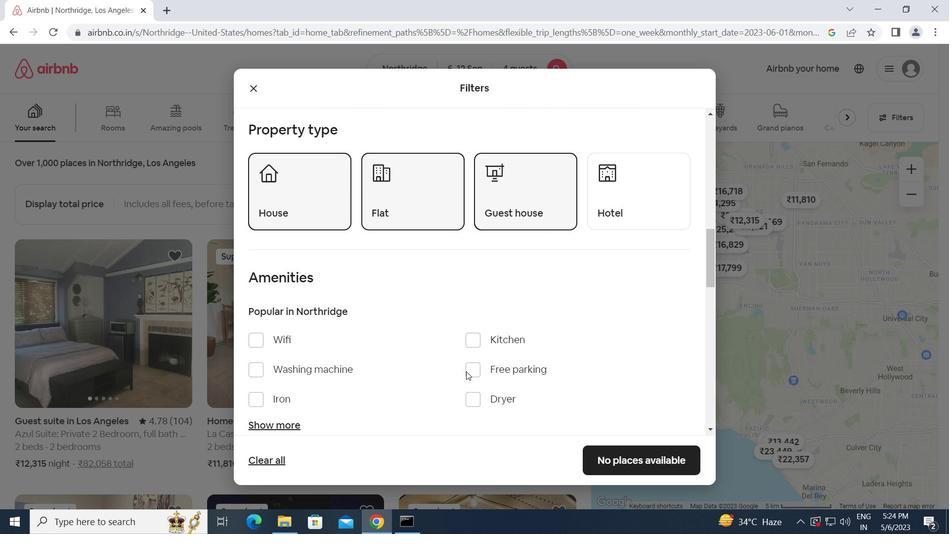 
Action: Mouse scrolled (462, 372) with delta (0, 0)
Screenshot: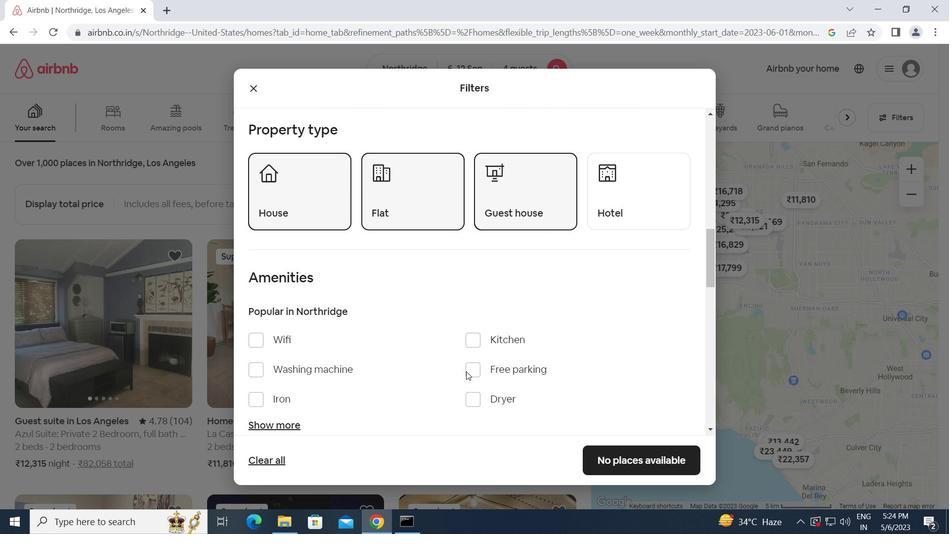 
Action: Mouse moved to (461, 372)
Screenshot: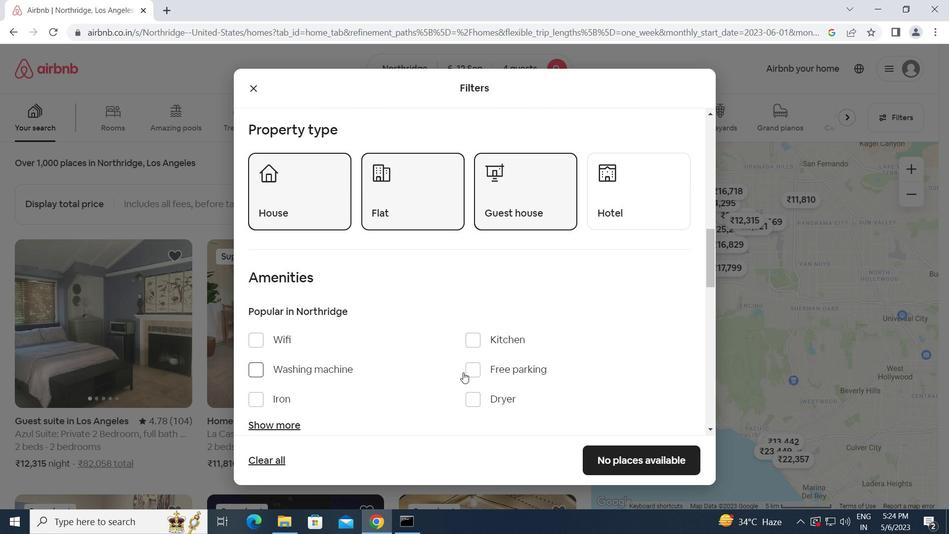 
Action: Mouse scrolled (461, 372) with delta (0, 0)
Screenshot: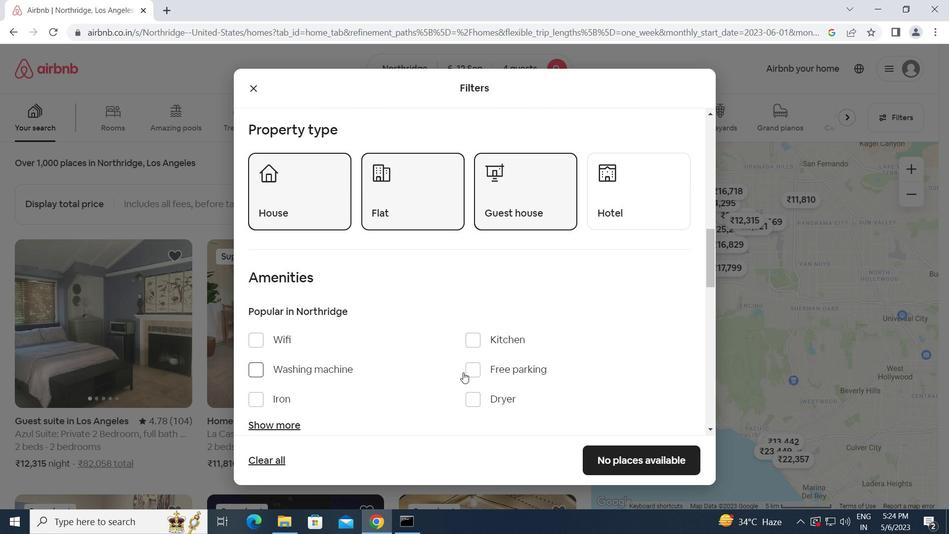
Action: Mouse moved to (272, 302)
Screenshot: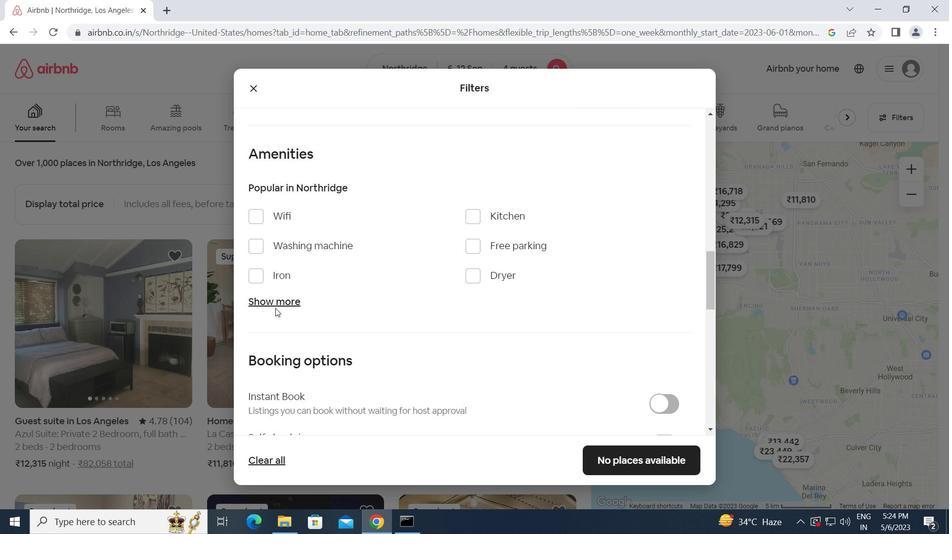 
Action: Mouse pressed left at (272, 302)
Screenshot: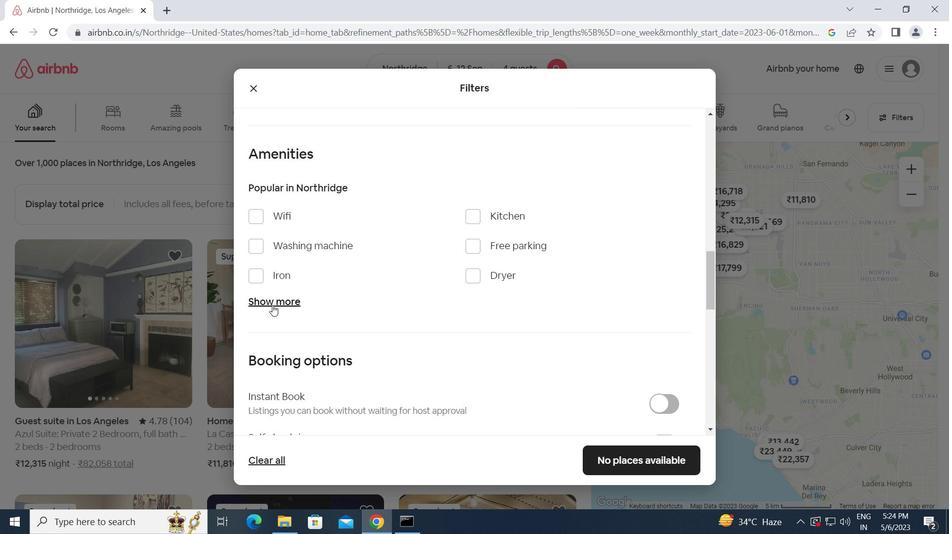 
Action: Mouse moved to (259, 215)
Screenshot: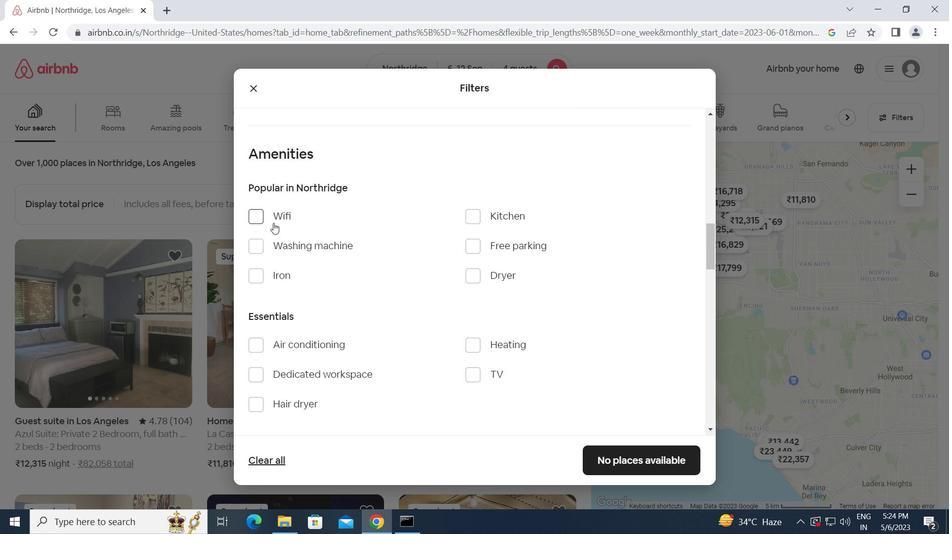 
Action: Mouse pressed left at (259, 215)
Screenshot: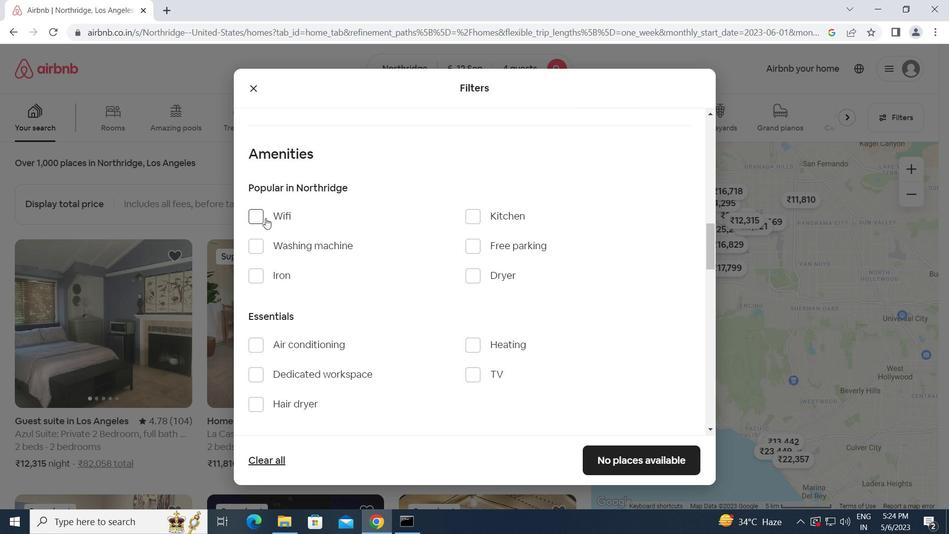 
Action: Mouse moved to (474, 374)
Screenshot: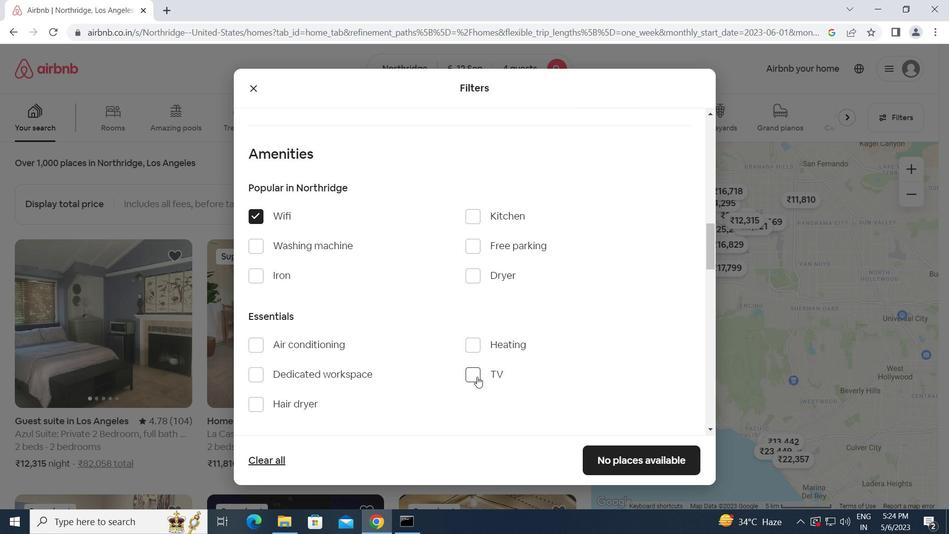
Action: Mouse pressed left at (474, 374)
Screenshot: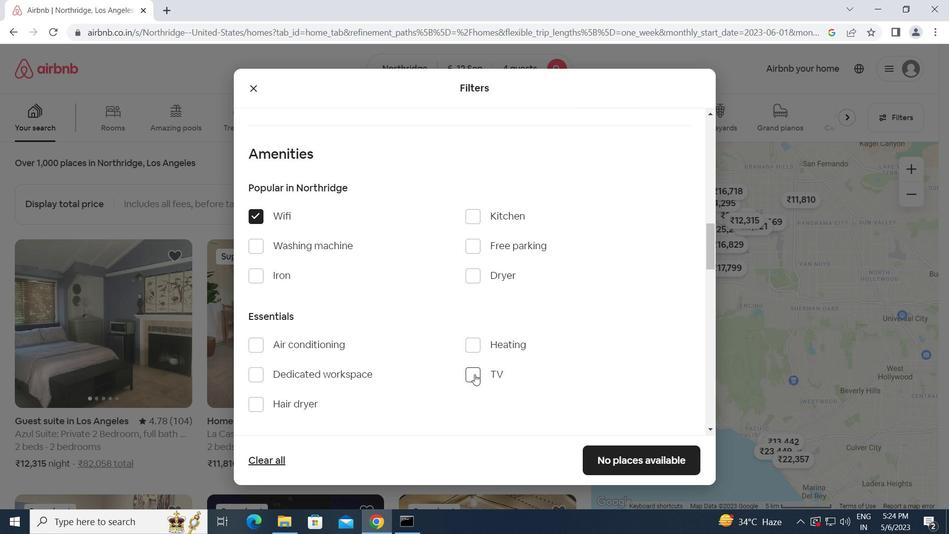 
Action: Mouse moved to (465, 244)
Screenshot: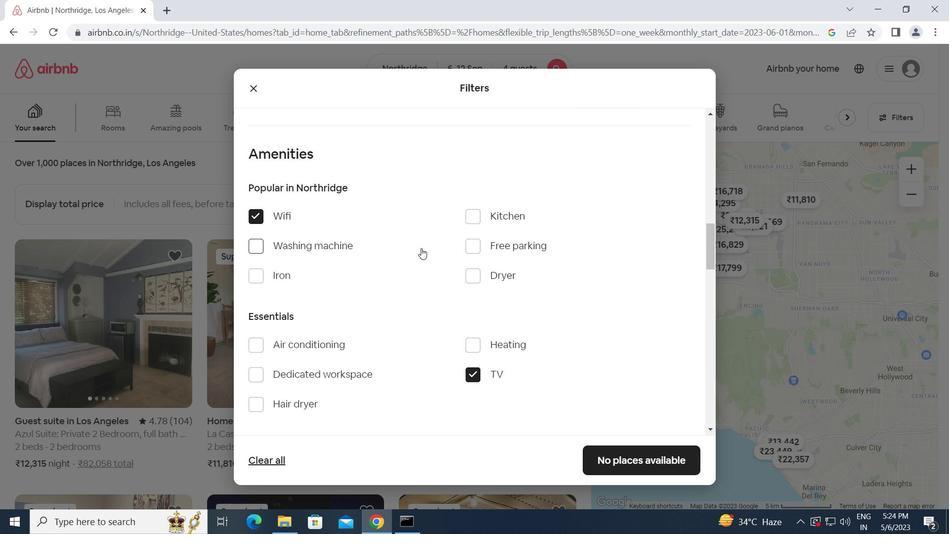 
Action: Mouse pressed left at (465, 244)
Screenshot: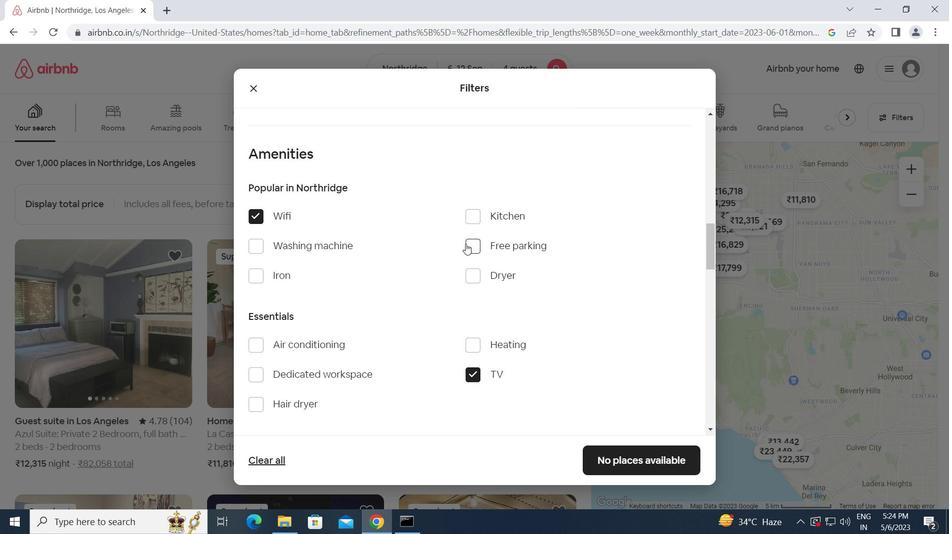 
Action: Mouse moved to (425, 317)
Screenshot: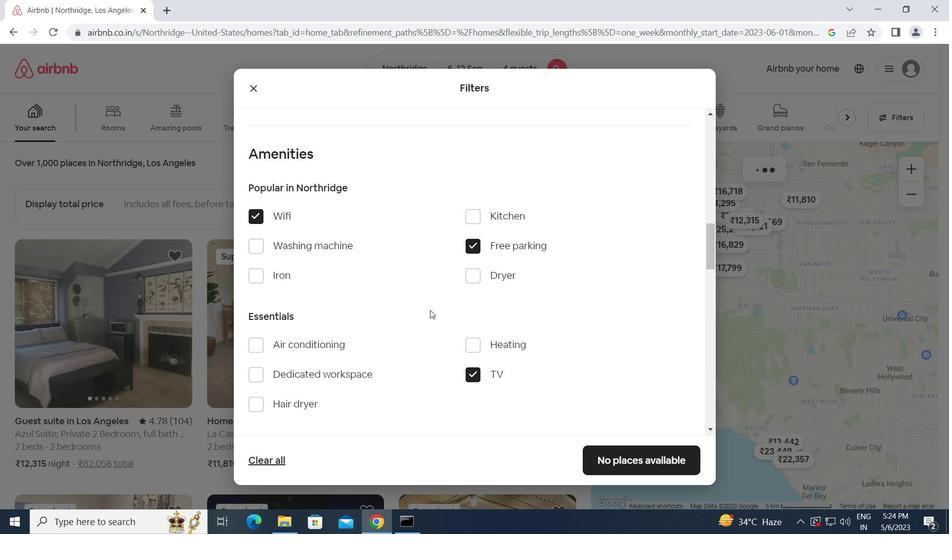 
Action: Mouse scrolled (425, 316) with delta (0, 0)
Screenshot: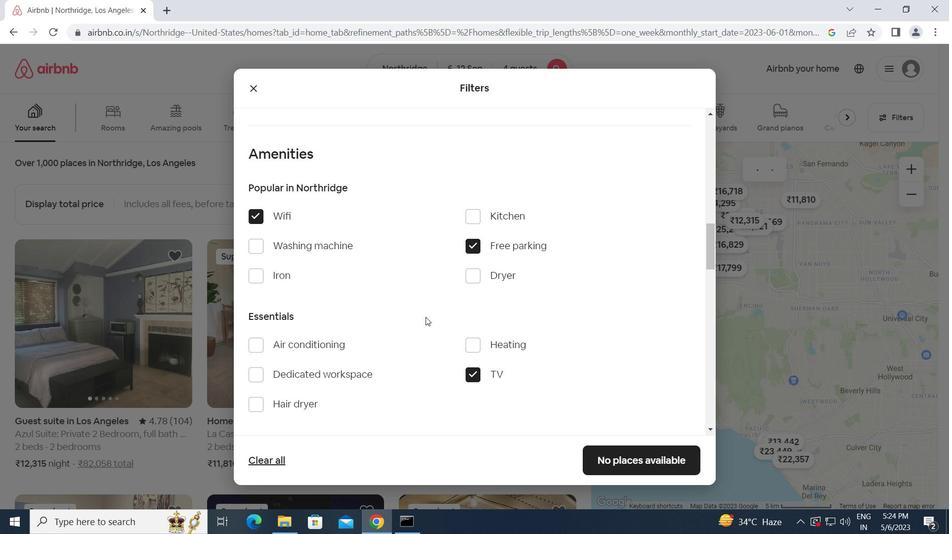 
Action: Mouse scrolled (425, 316) with delta (0, 0)
Screenshot: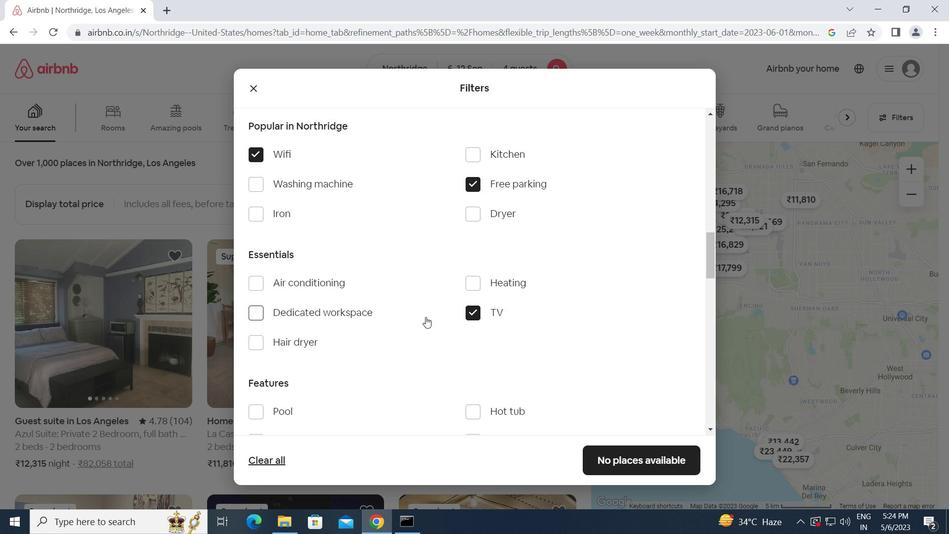 
Action: Mouse scrolled (425, 316) with delta (0, 0)
Screenshot: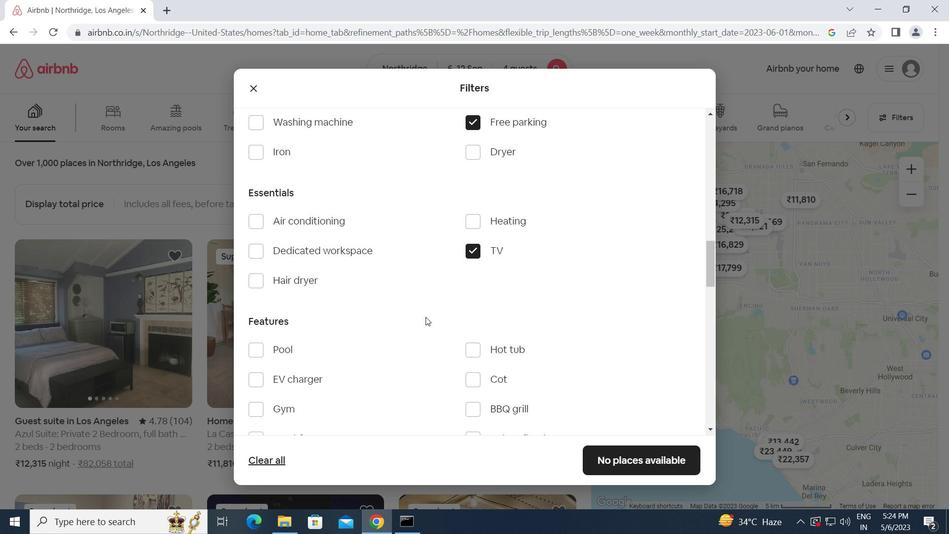 
Action: Mouse moved to (257, 343)
Screenshot: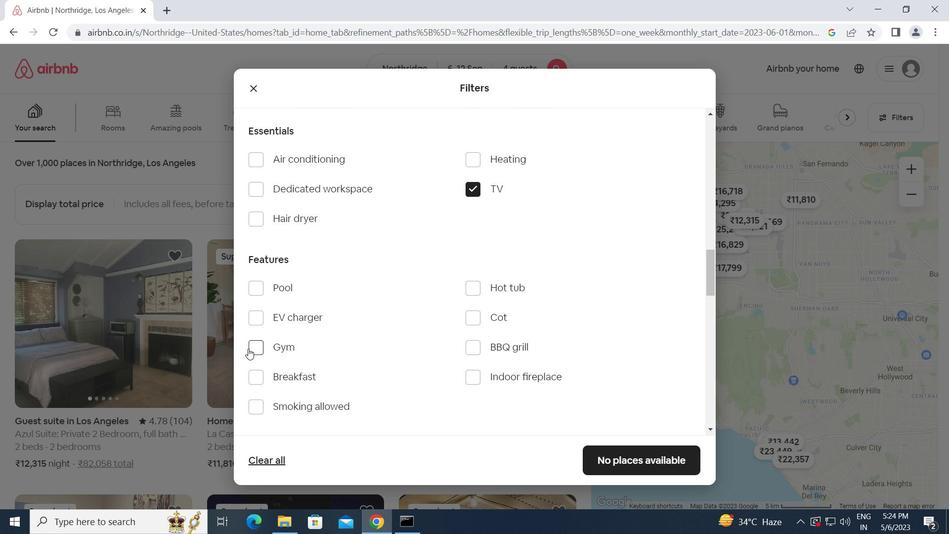 
Action: Mouse pressed left at (257, 343)
Screenshot: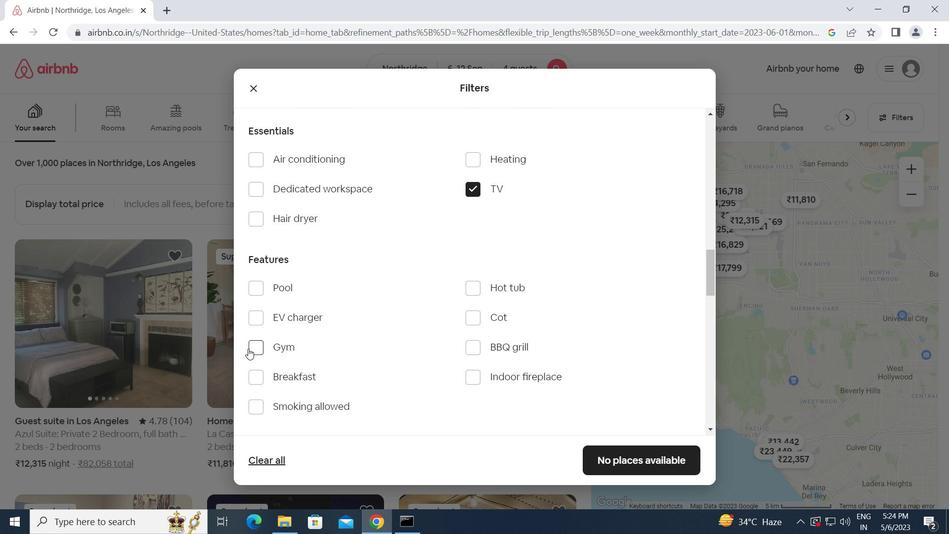 
Action: Mouse moved to (258, 372)
Screenshot: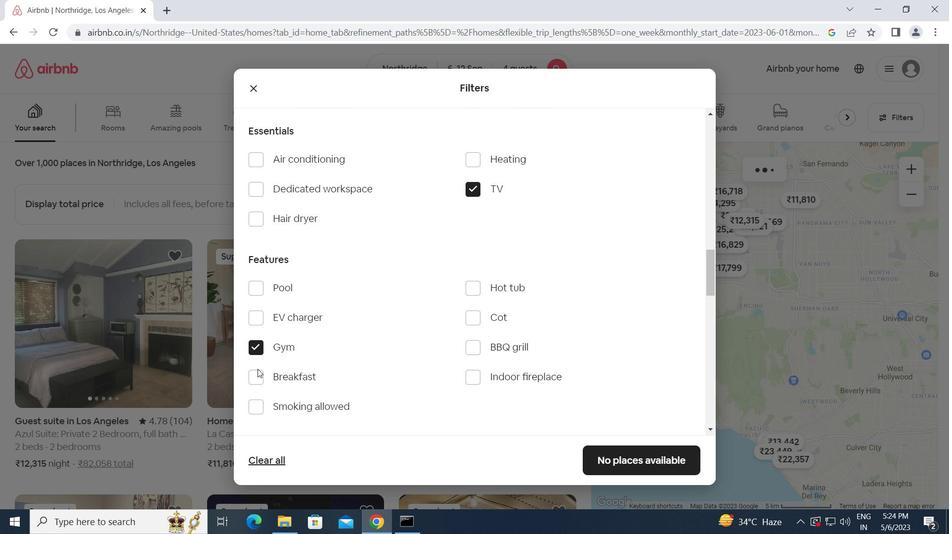 
Action: Mouse pressed left at (258, 372)
Screenshot: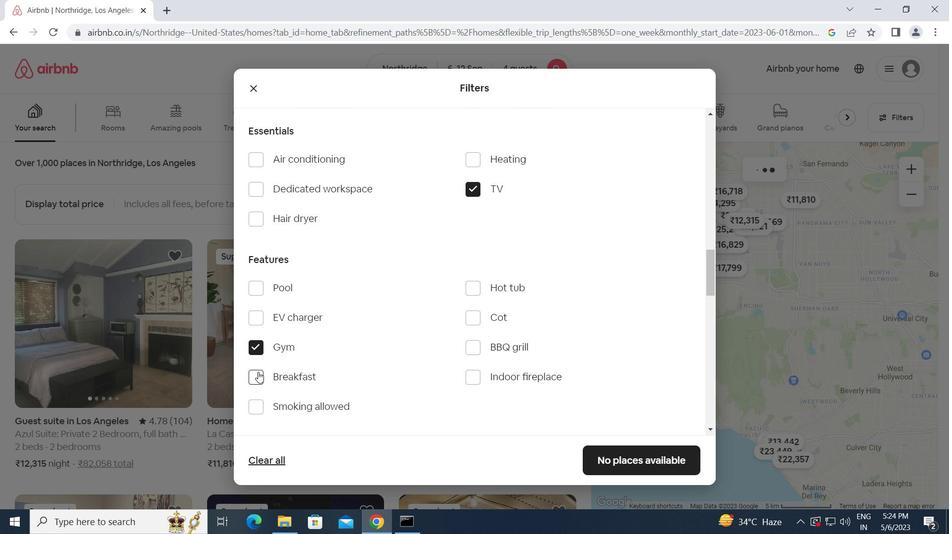 
Action: Mouse moved to (387, 375)
Screenshot: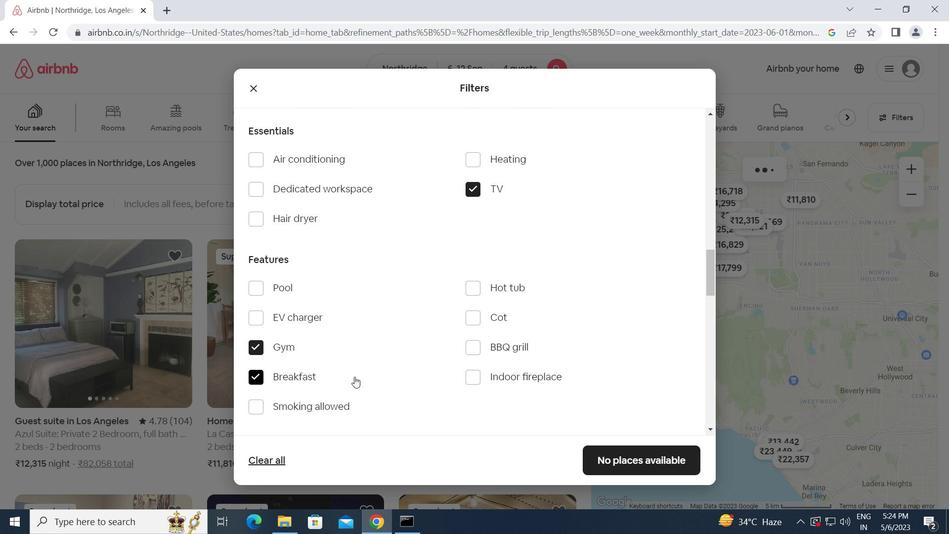
Action: Mouse scrolled (387, 375) with delta (0, 0)
Screenshot: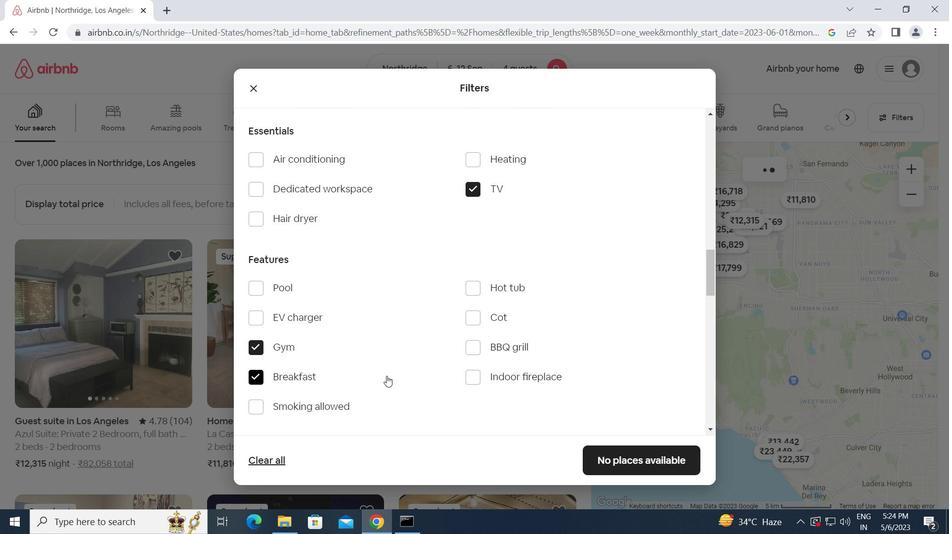 
Action: Mouse scrolled (387, 375) with delta (0, 0)
Screenshot: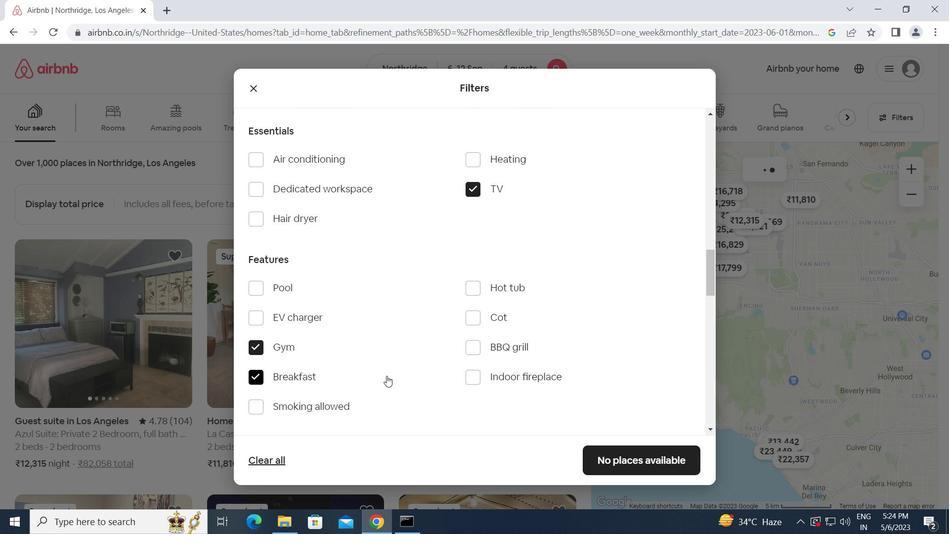 
Action: Mouse scrolled (387, 375) with delta (0, 0)
Screenshot: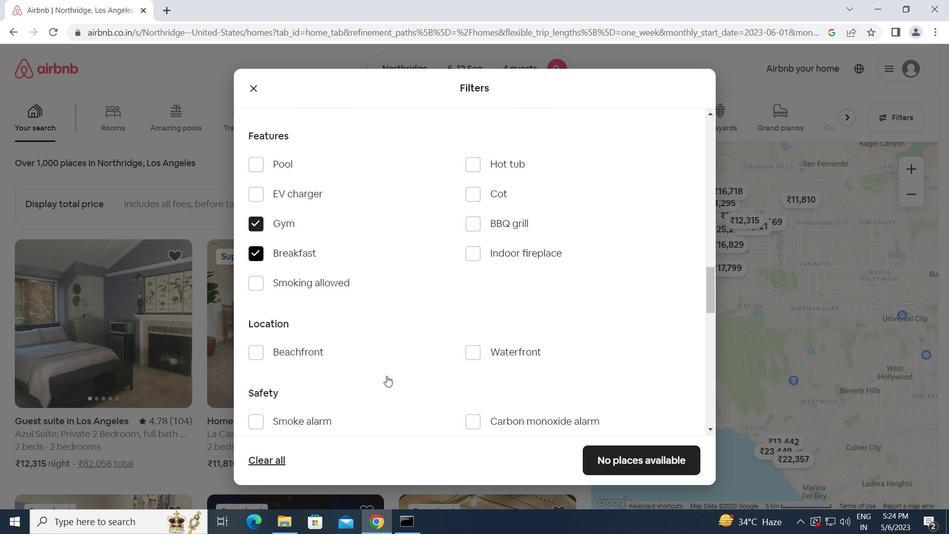 
Action: Mouse scrolled (387, 375) with delta (0, 0)
Screenshot: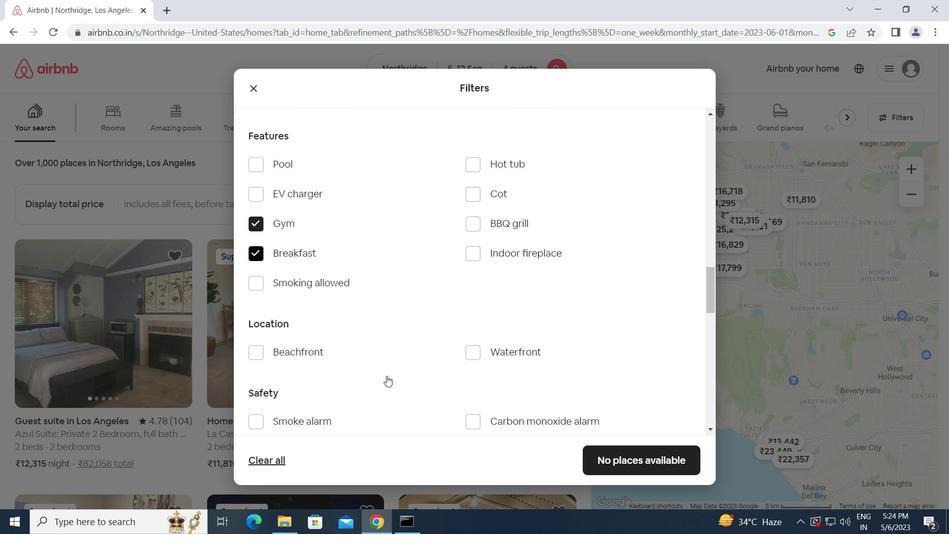 
Action: Mouse scrolled (387, 375) with delta (0, 0)
Screenshot: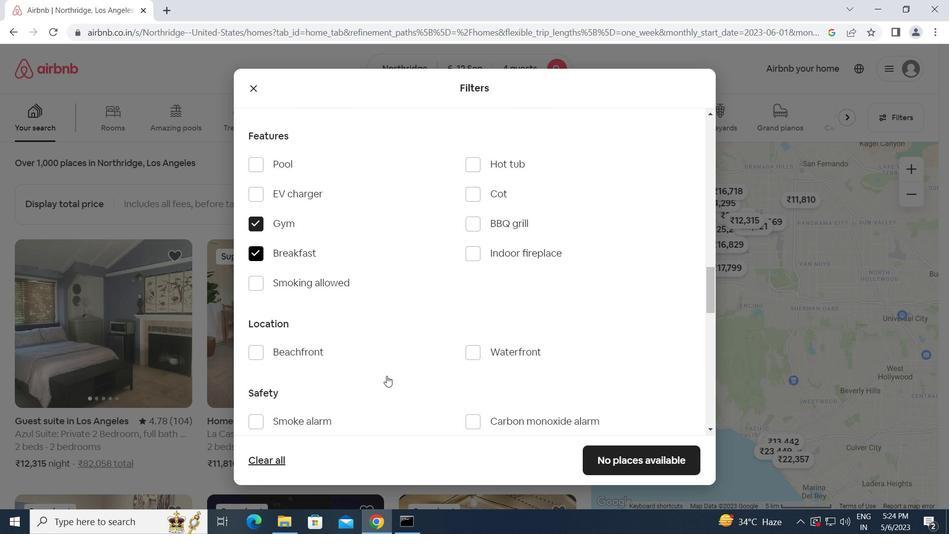 
Action: Mouse scrolled (387, 375) with delta (0, 0)
Screenshot: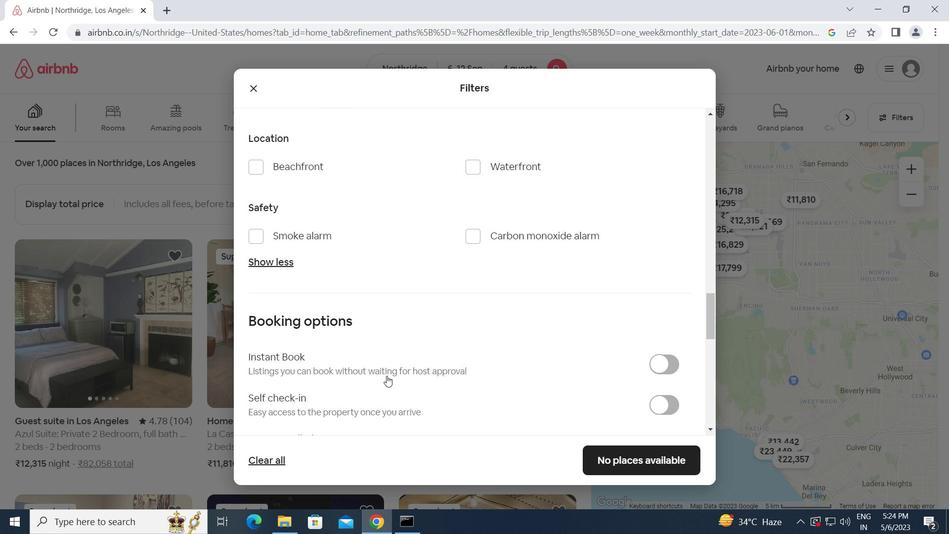 
Action: Mouse scrolled (387, 375) with delta (0, 0)
Screenshot: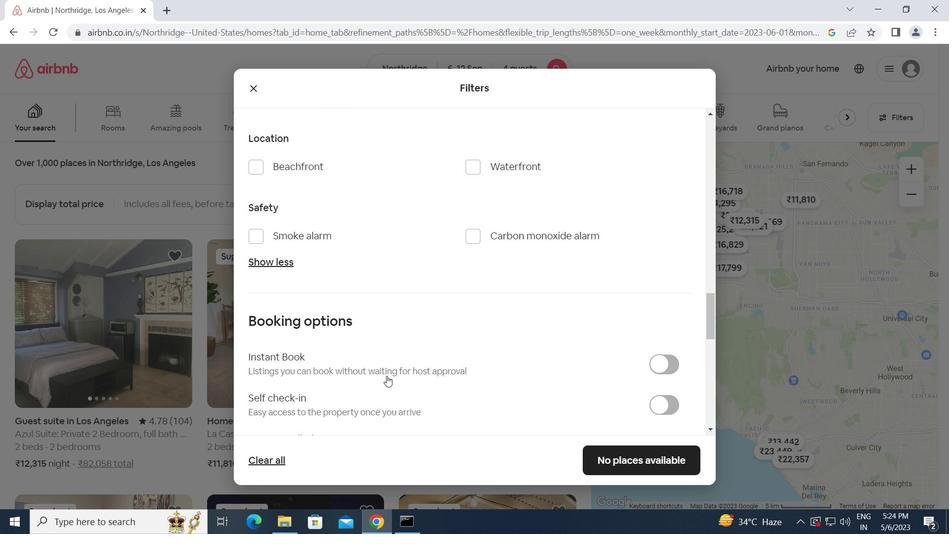 
Action: Mouse moved to (659, 281)
Screenshot: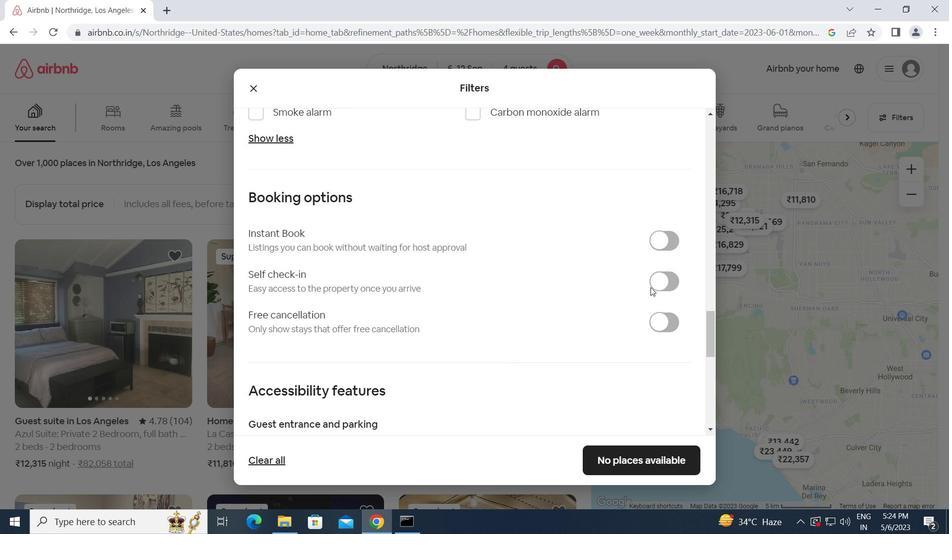 
Action: Mouse pressed left at (659, 281)
Screenshot: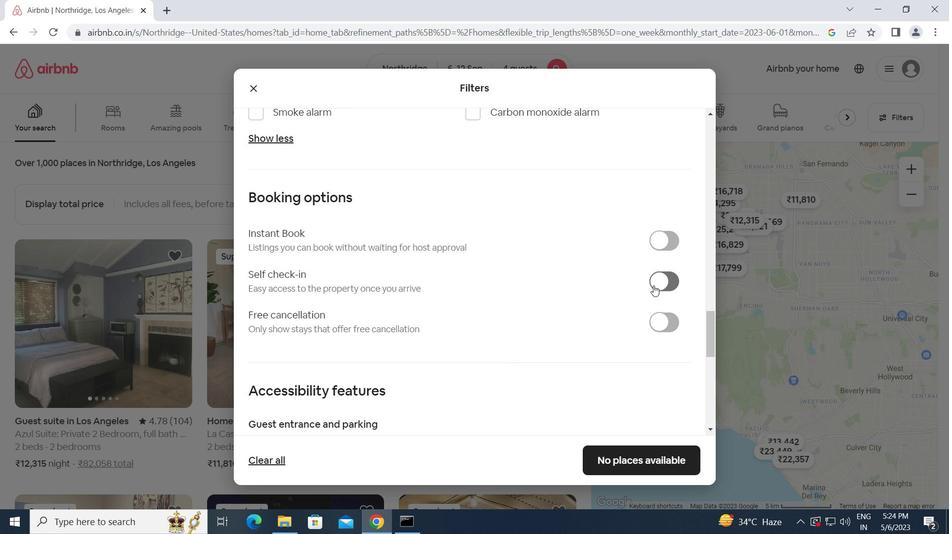 
Action: Mouse moved to (431, 312)
Screenshot: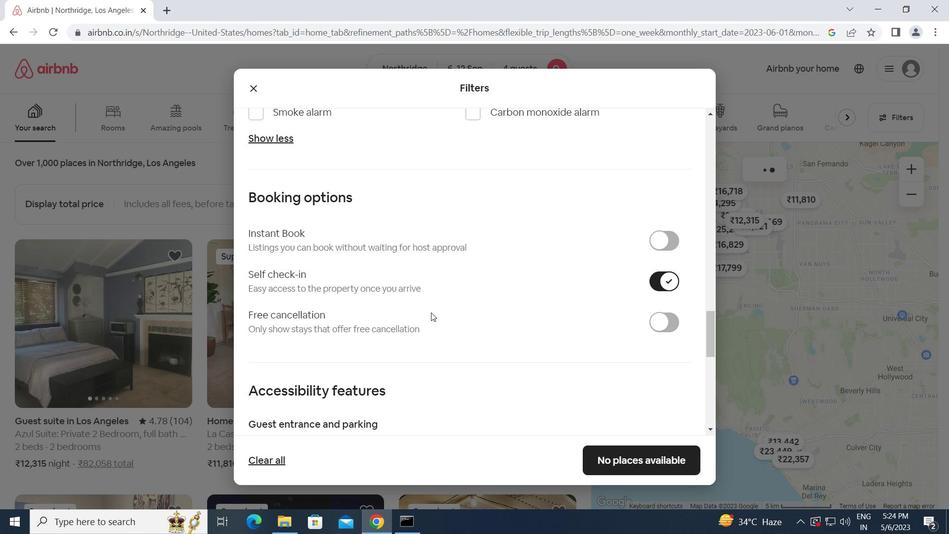 
Action: Mouse scrolled (431, 312) with delta (0, 0)
Screenshot: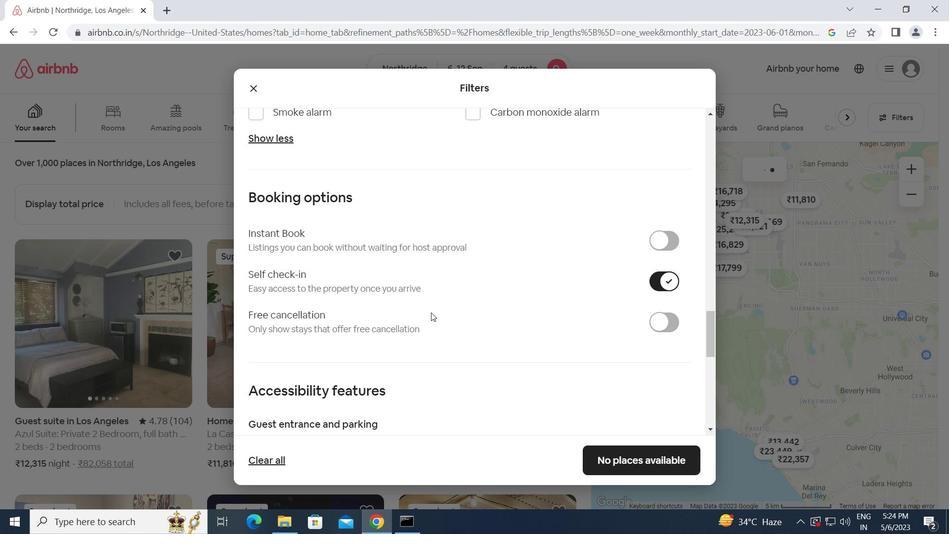 
Action: Mouse moved to (432, 312)
Screenshot: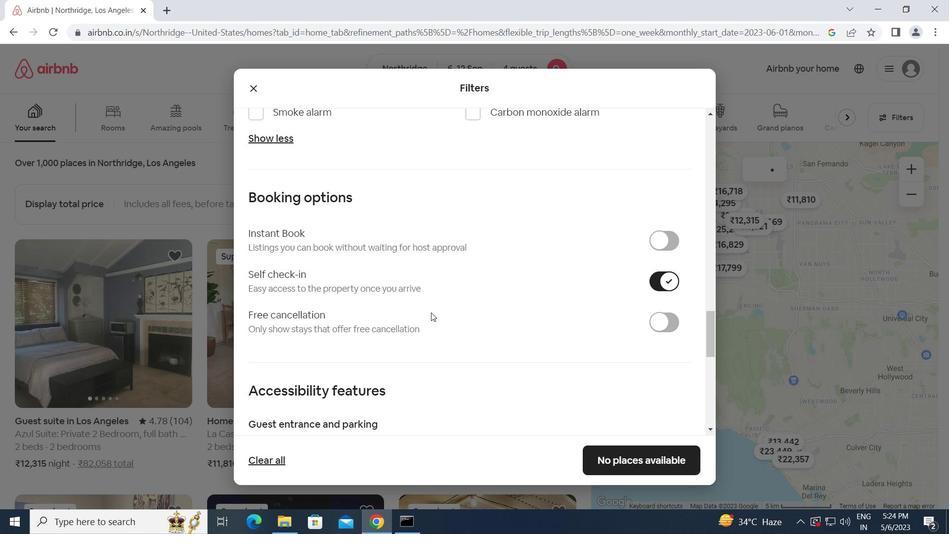 
Action: Mouse scrolled (432, 312) with delta (0, 0)
Screenshot: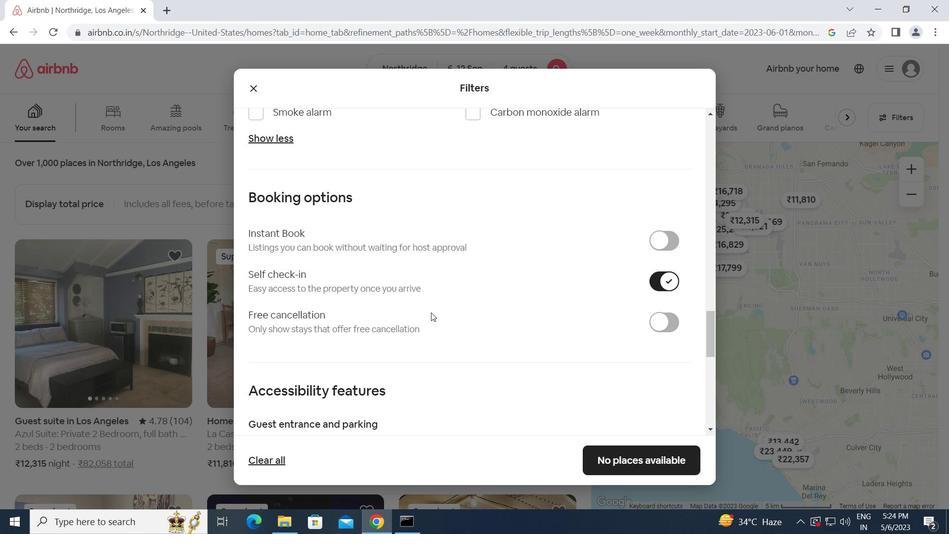 
Action: Mouse scrolled (432, 312) with delta (0, 0)
Screenshot: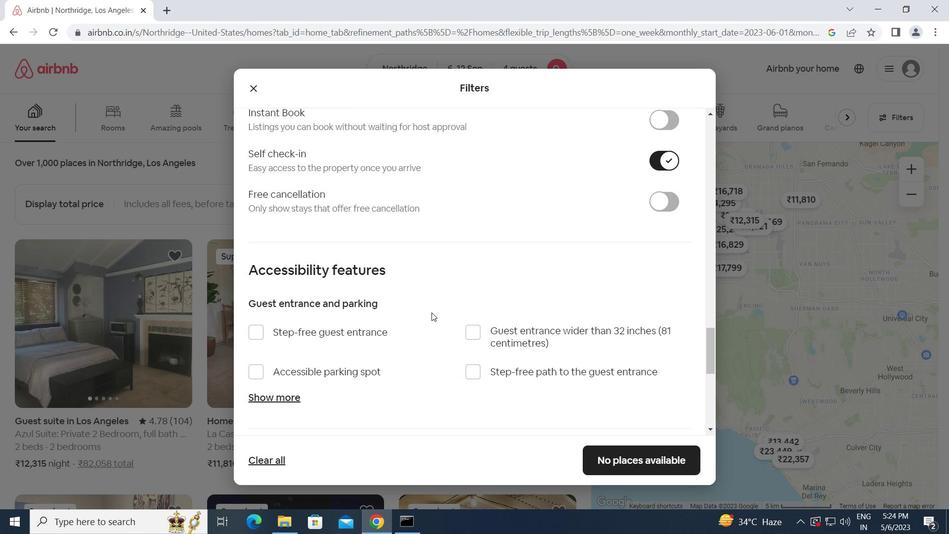 
Action: Mouse scrolled (432, 312) with delta (0, 0)
Screenshot: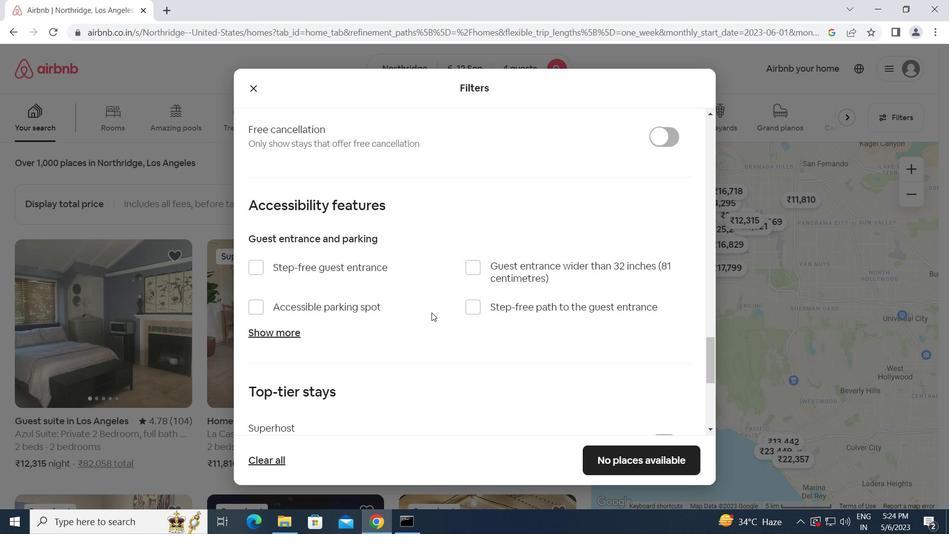 
Action: Mouse scrolled (432, 312) with delta (0, 0)
Screenshot: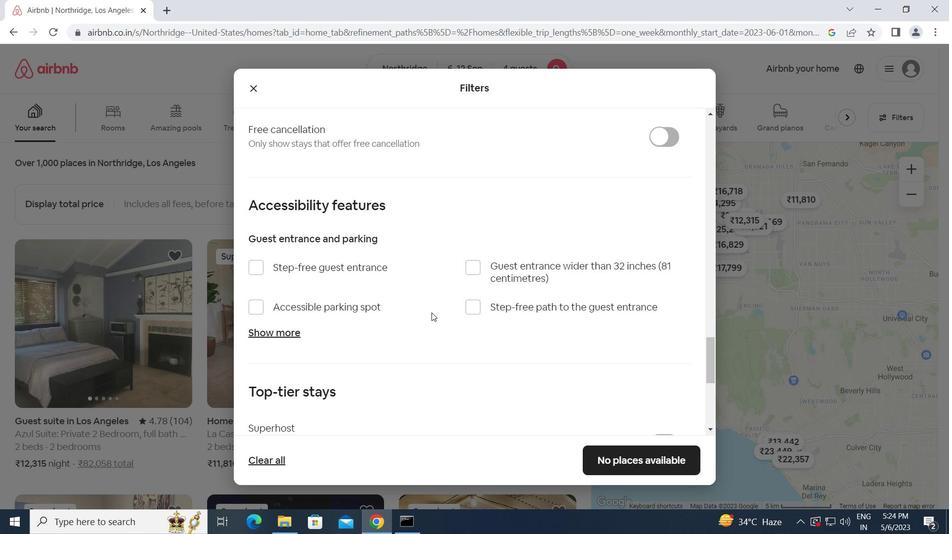 
Action: Mouse scrolled (432, 312) with delta (0, 0)
Screenshot: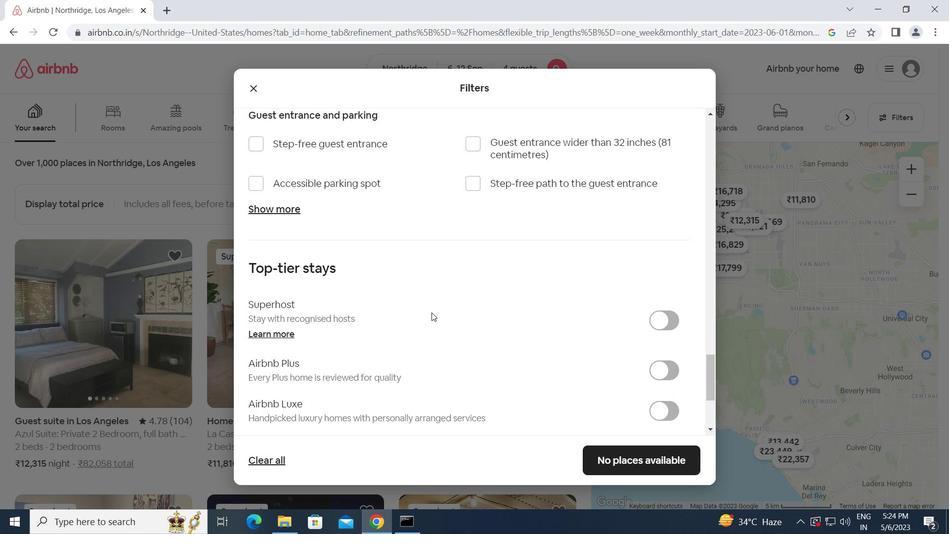 
Action: Mouse scrolled (432, 312) with delta (0, 0)
Screenshot: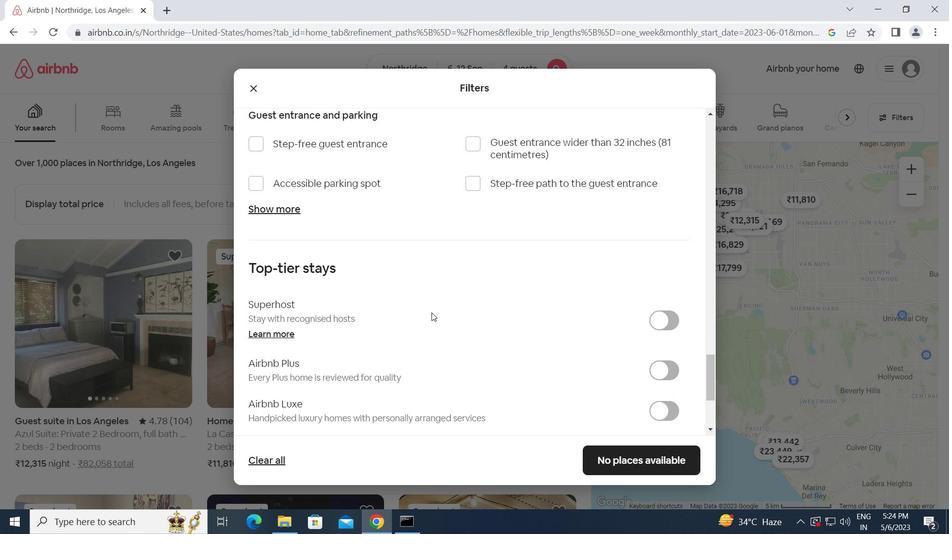 
Action: Mouse scrolled (432, 312) with delta (0, 0)
Screenshot: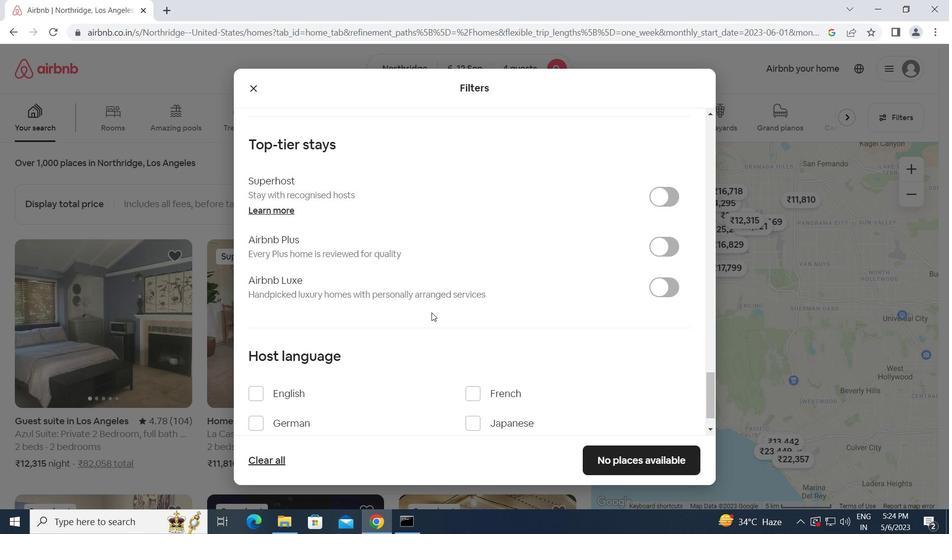 
Action: Mouse scrolled (432, 312) with delta (0, 0)
Screenshot: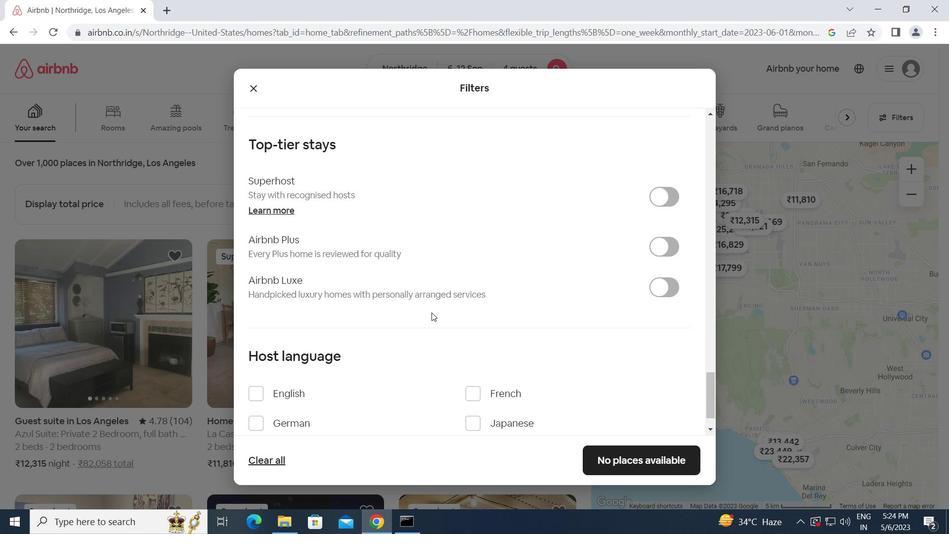 
Action: Mouse moved to (257, 343)
Screenshot: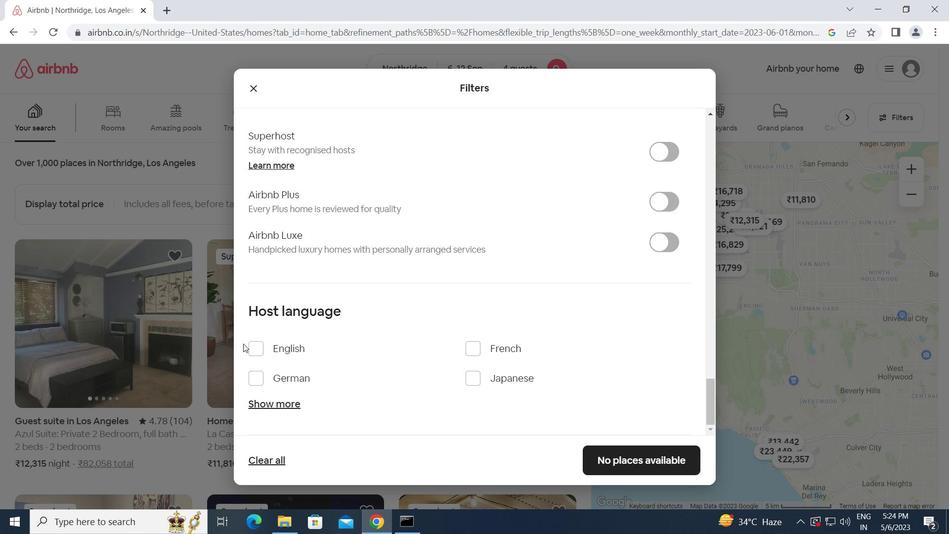 
Action: Mouse pressed left at (257, 343)
Screenshot: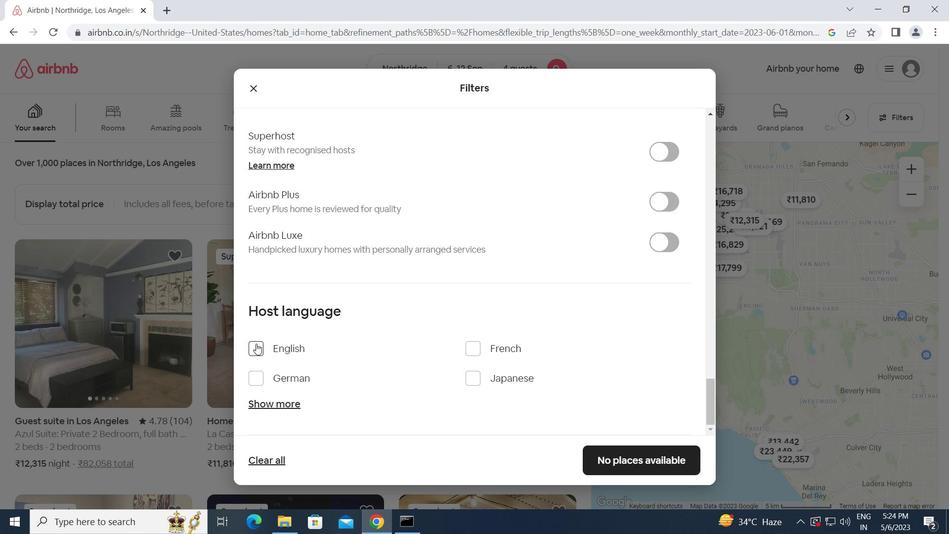 
Action: Mouse moved to (617, 455)
Screenshot: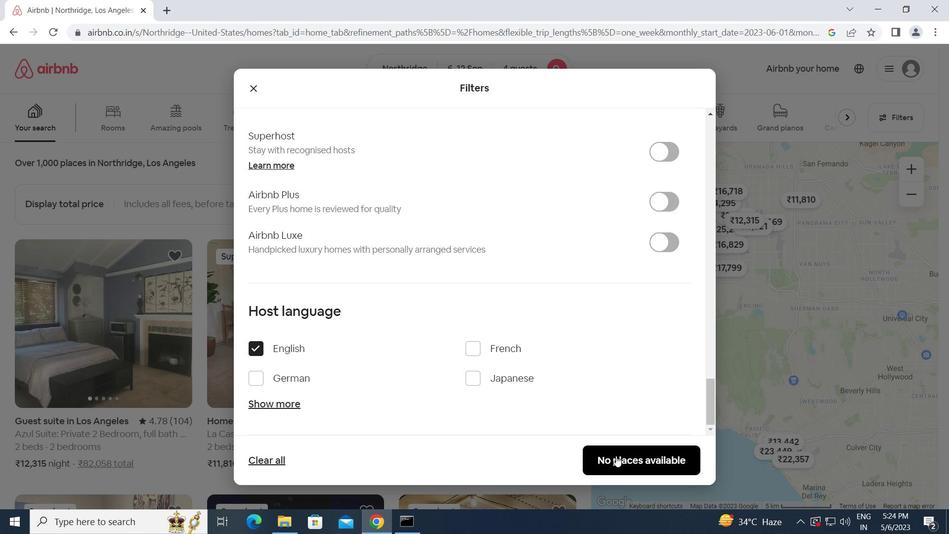 
Action: Mouse pressed left at (617, 455)
Screenshot: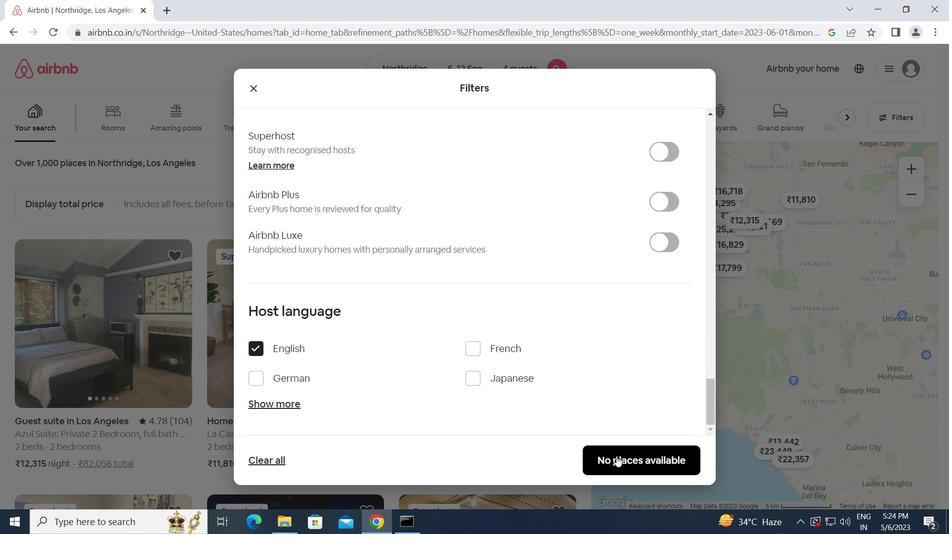 
